Task: Search one way flight ticket for 1 adult, 1 child, 1 infant in seat in premium economy from Moline: Quad City International Airport to Indianapolis: Indianapolis International Airport on 8-5-2023. Number of bags: 6 checked bags. Price is upto 96000. Outbound departure time preference is 23:45.
Action: Mouse moved to (329, 300)
Screenshot: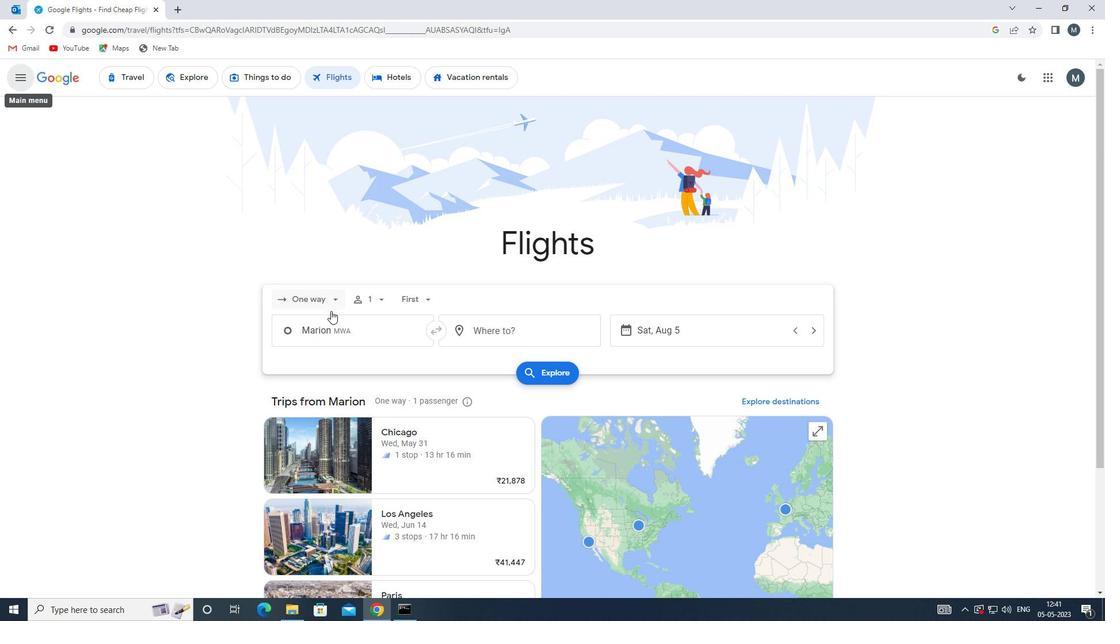 
Action: Mouse pressed left at (329, 300)
Screenshot: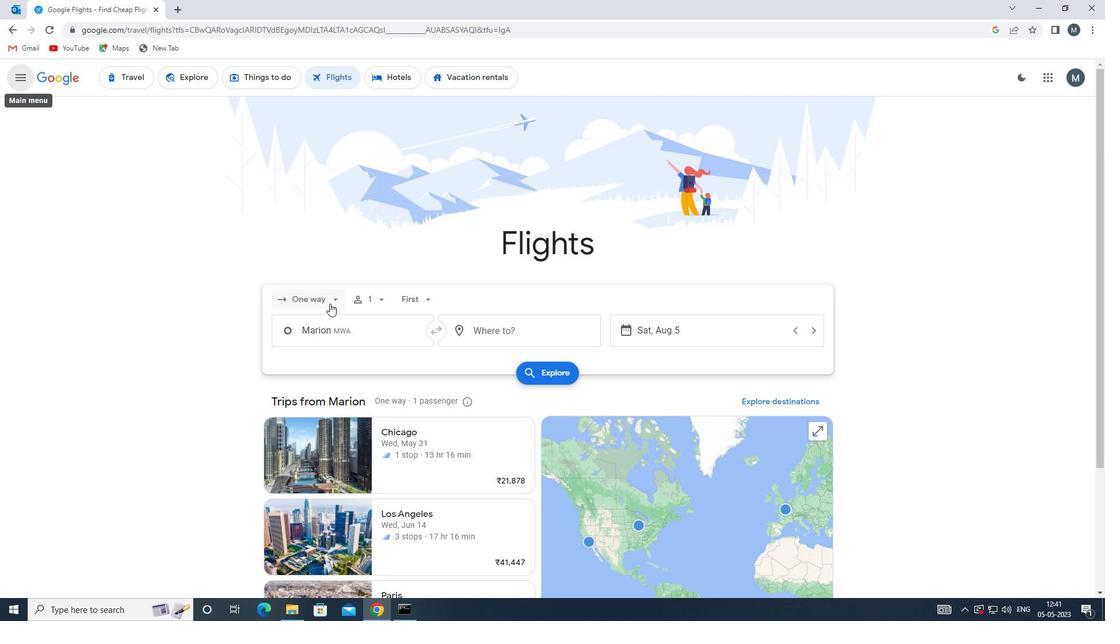 
Action: Mouse moved to (337, 356)
Screenshot: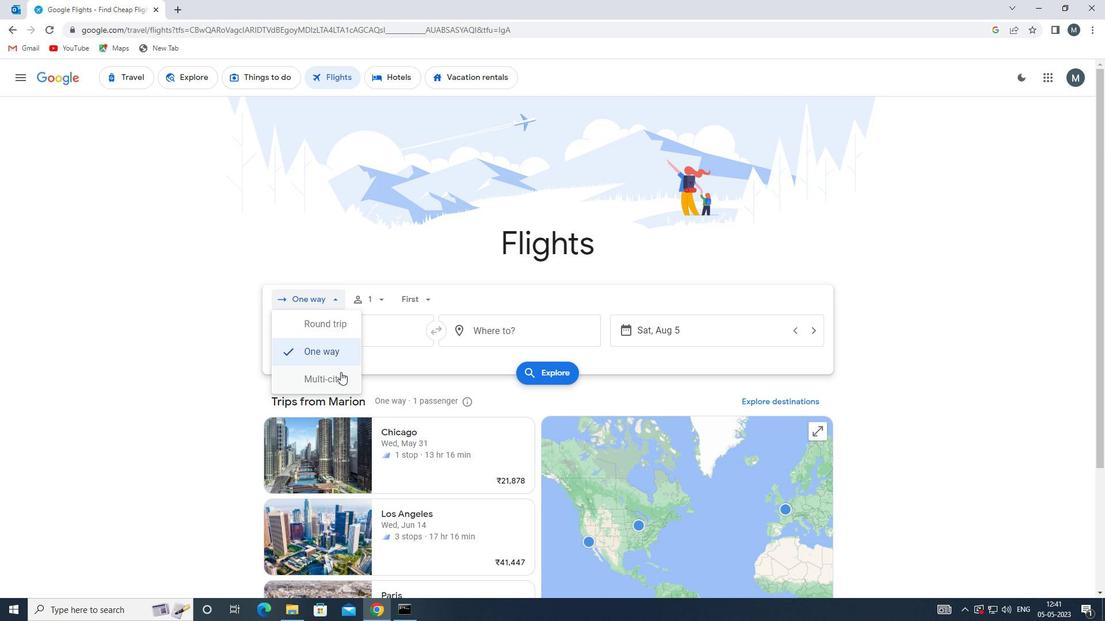 
Action: Mouse pressed left at (337, 356)
Screenshot: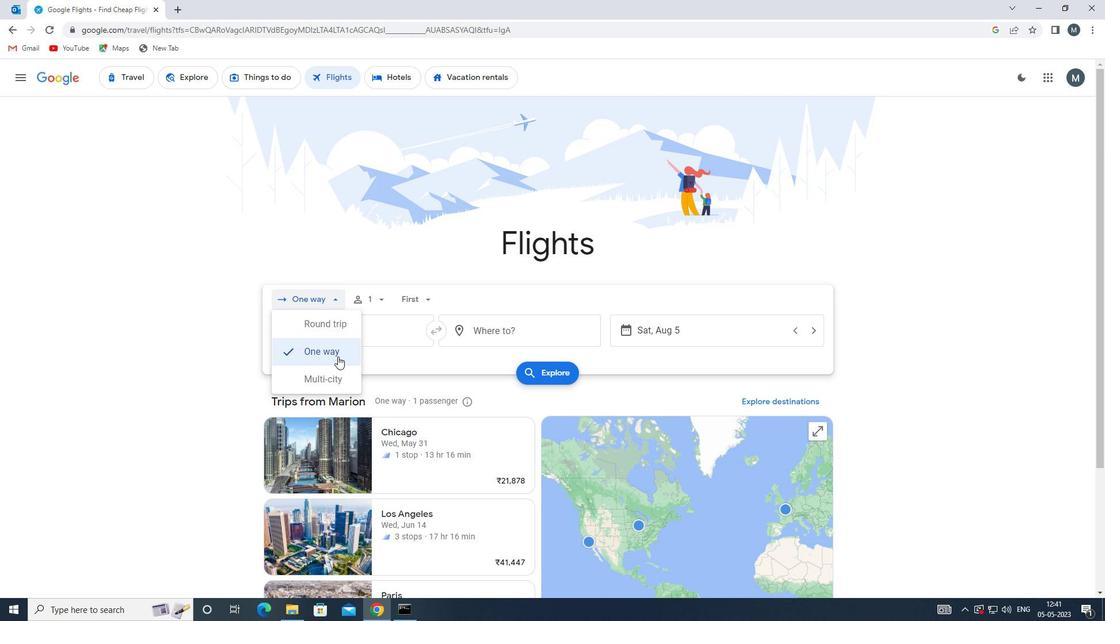 
Action: Mouse moved to (382, 296)
Screenshot: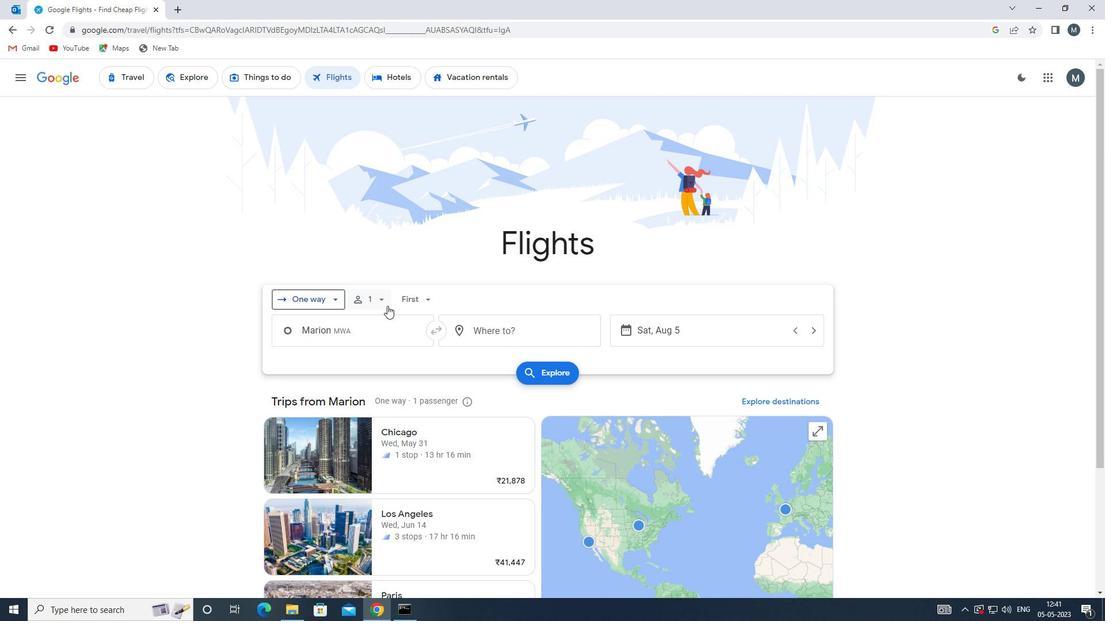 
Action: Mouse pressed left at (382, 296)
Screenshot: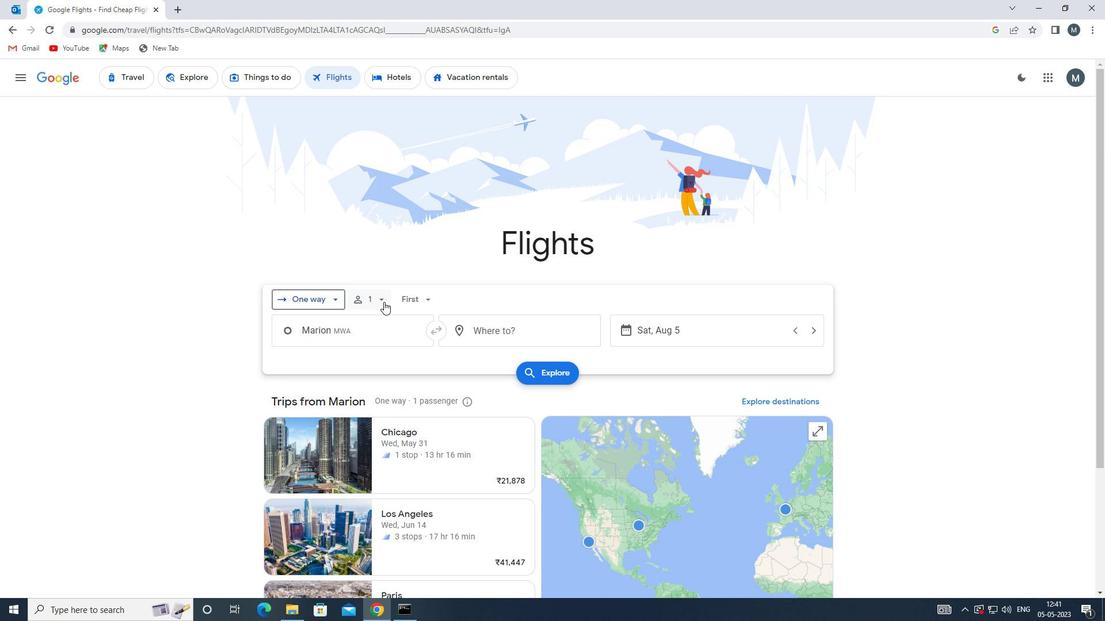 
Action: Mouse moved to (466, 356)
Screenshot: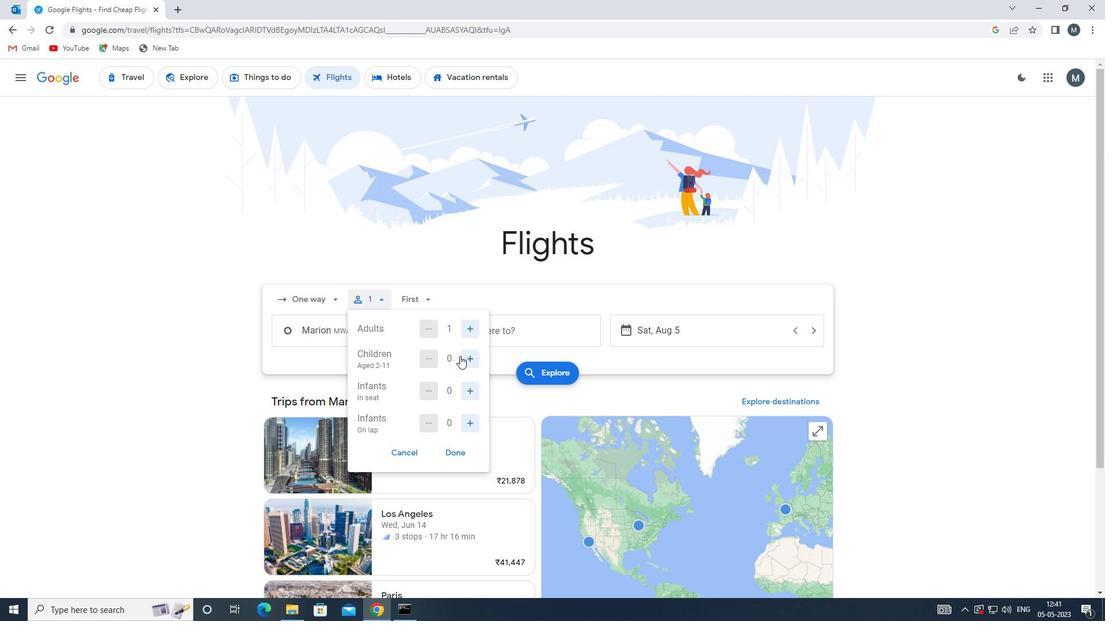 
Action: Mouse pressed left at (466, 356)
Screenshot: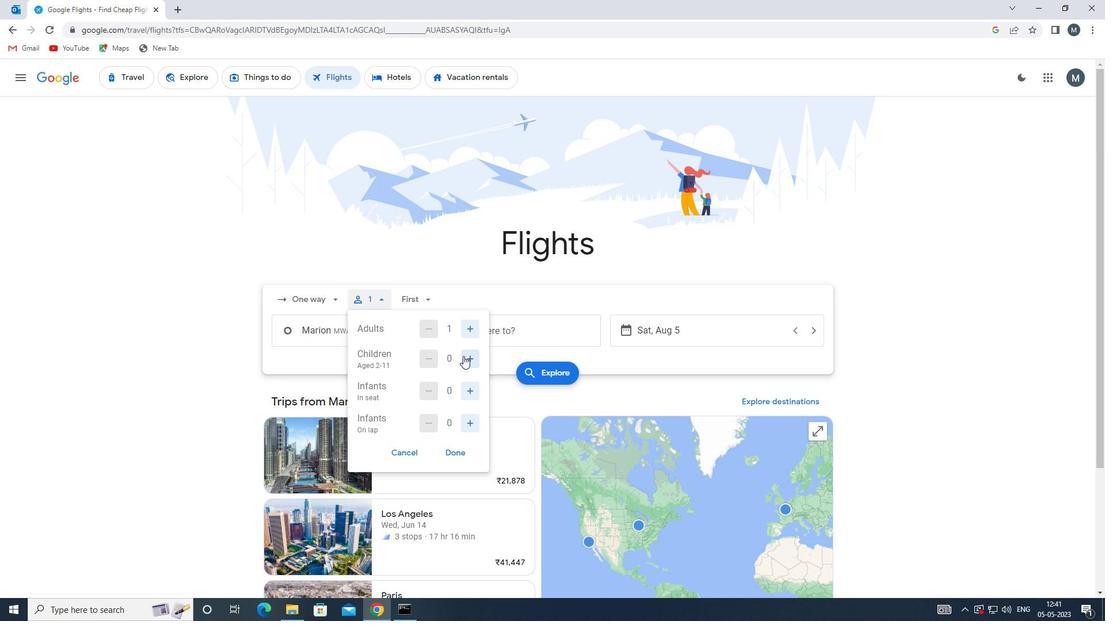 
Action: Mouse moved to (472, 392)
Screenshot: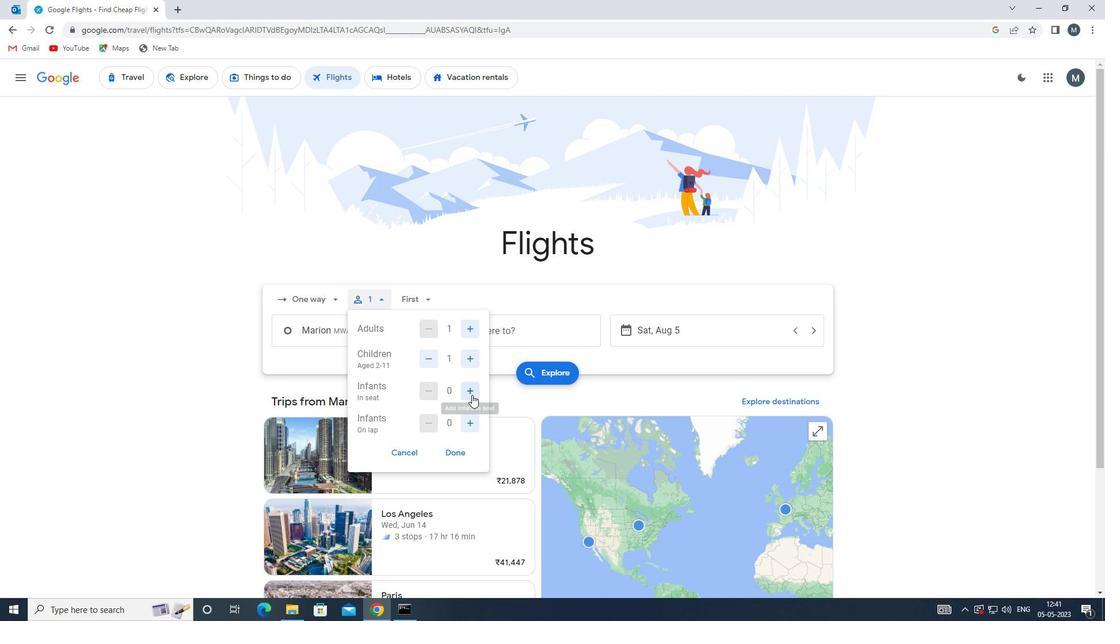 
Action: Mouse pressed left at (472, 392)
Screenshot: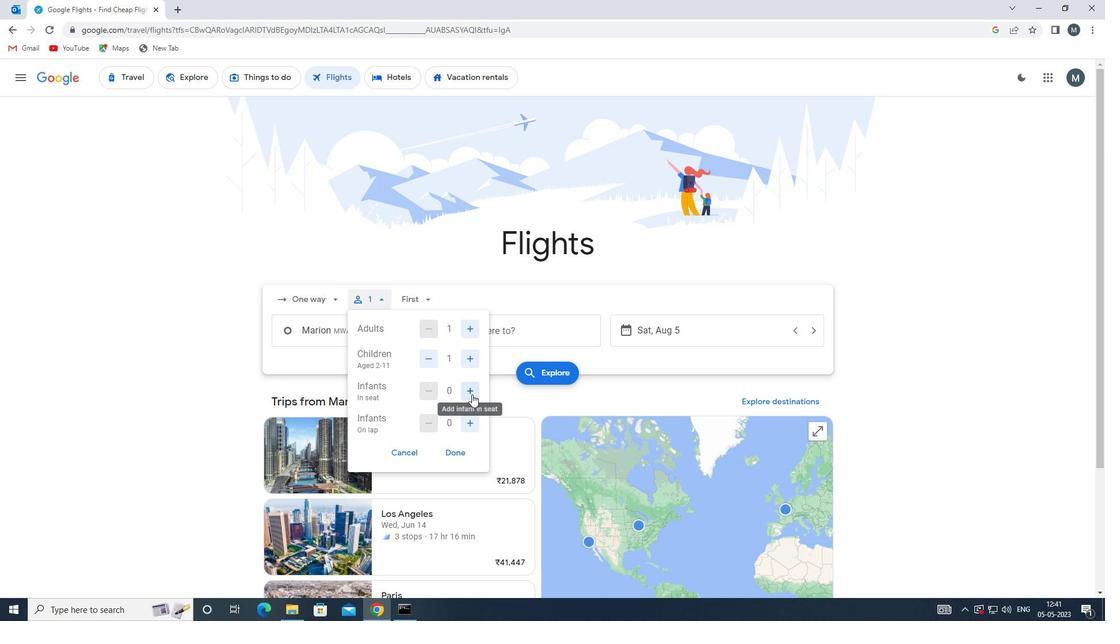 
Action: Mouse moved to (462, 451)
Screenshot: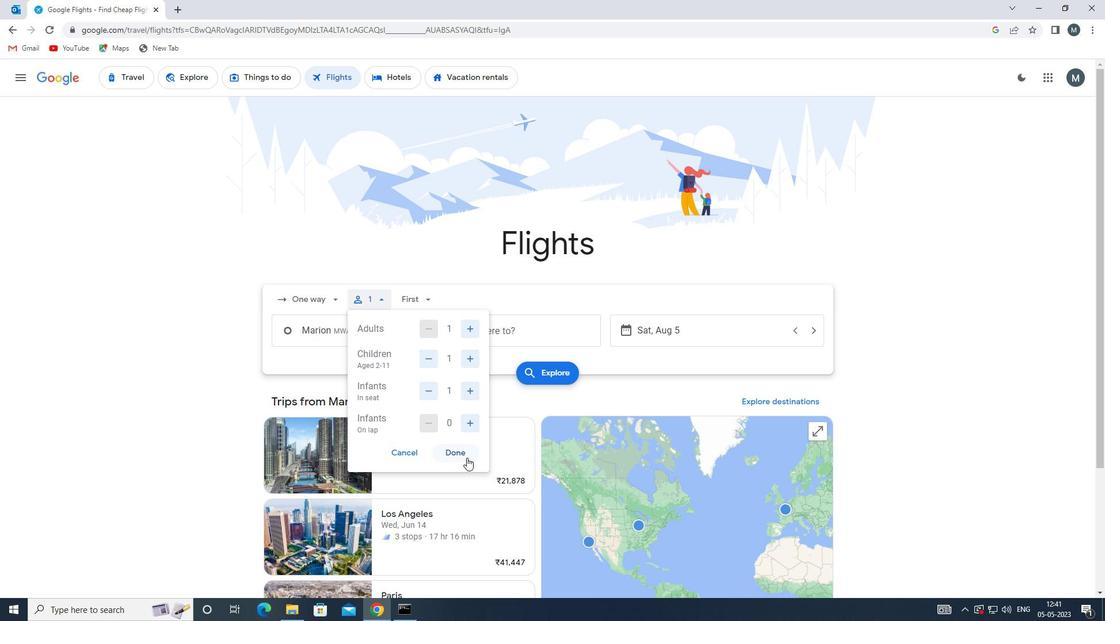 
Action: Mouse pressed left at (462, 451)
Screenshot: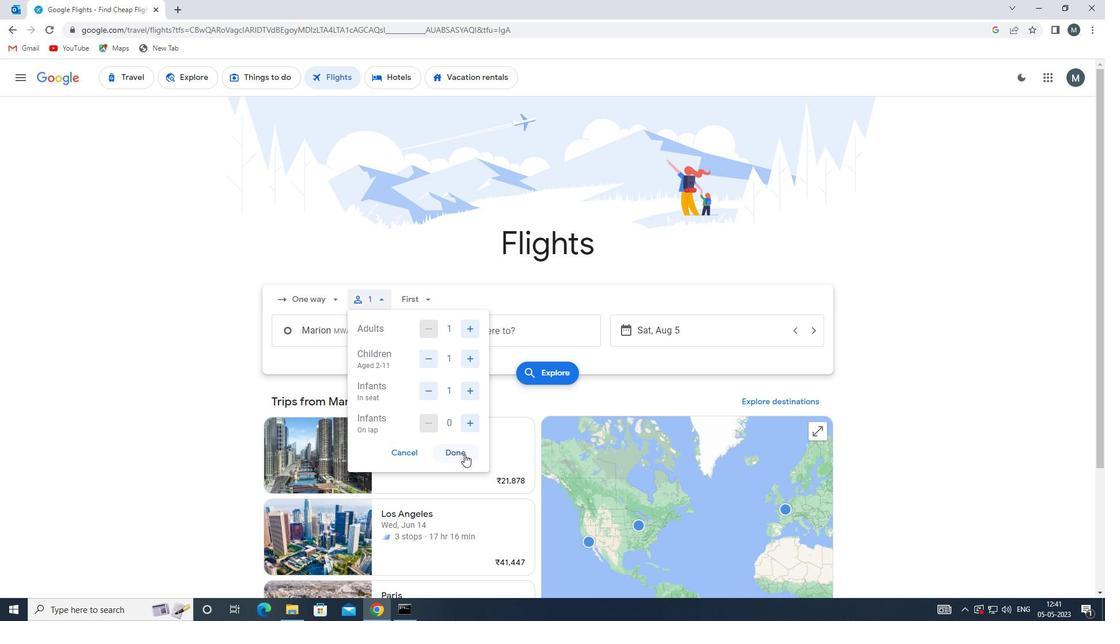 
Action: Mouse moved to (427, 295)
Screenshot: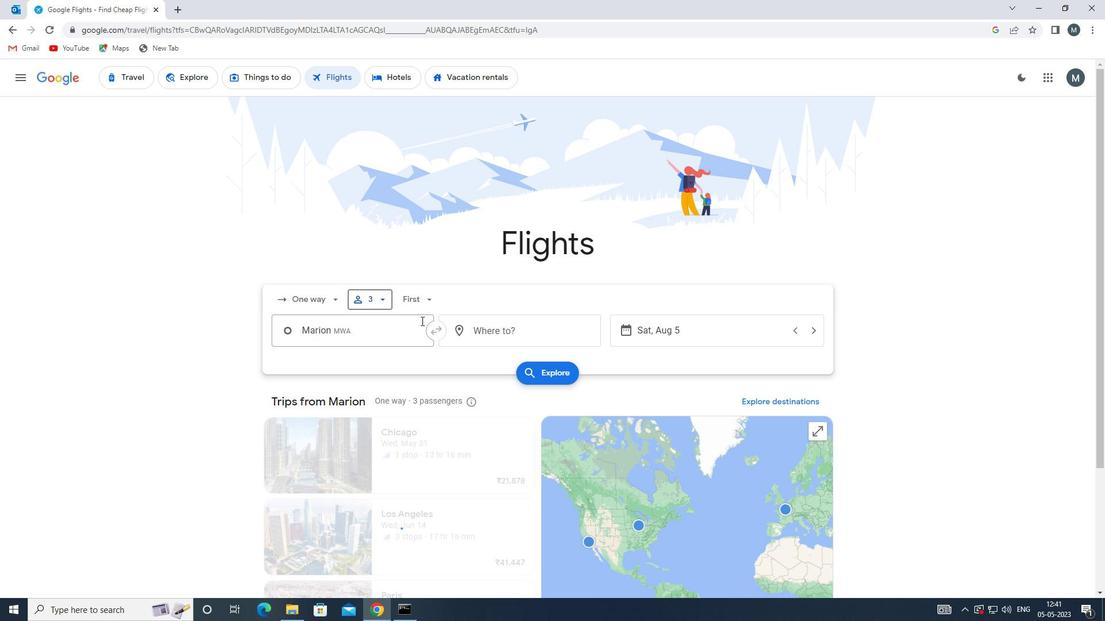 
Action: Mouse pressed left at (427, 295)
Screenshot: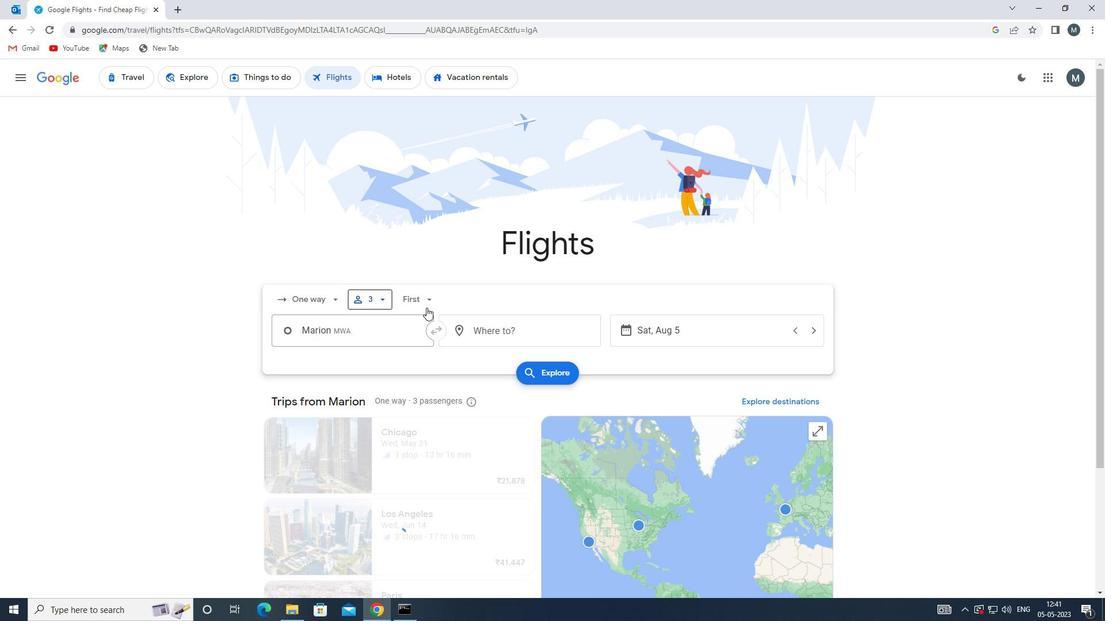 
Action: Mouse moved to (449, 351)
Screenshot: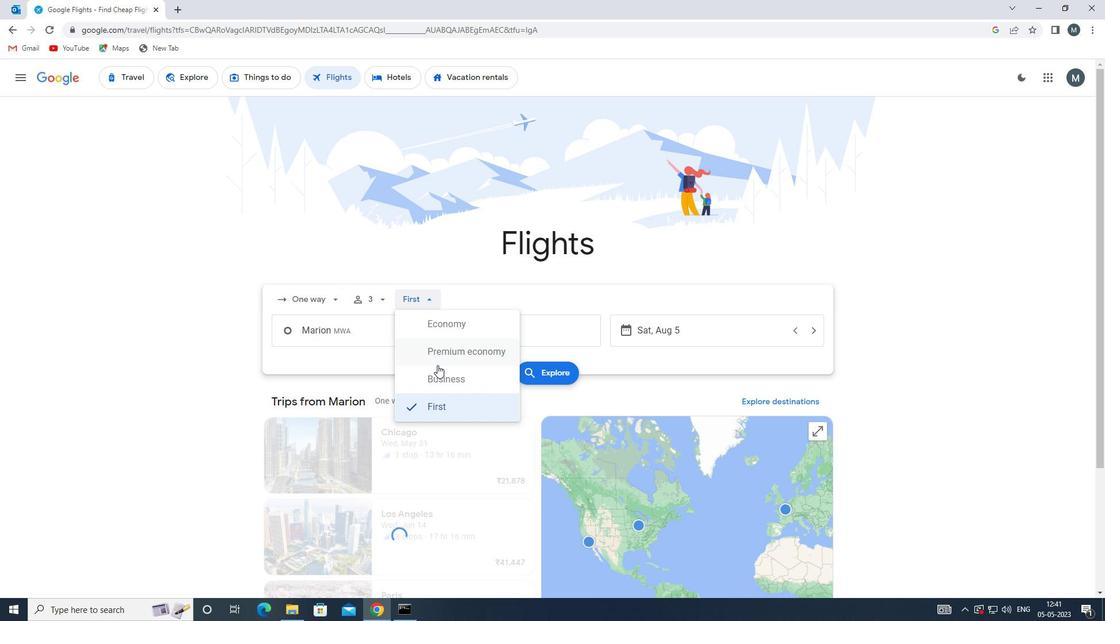 
Action: Mouse pressed left at (449, 351)
Screenshot: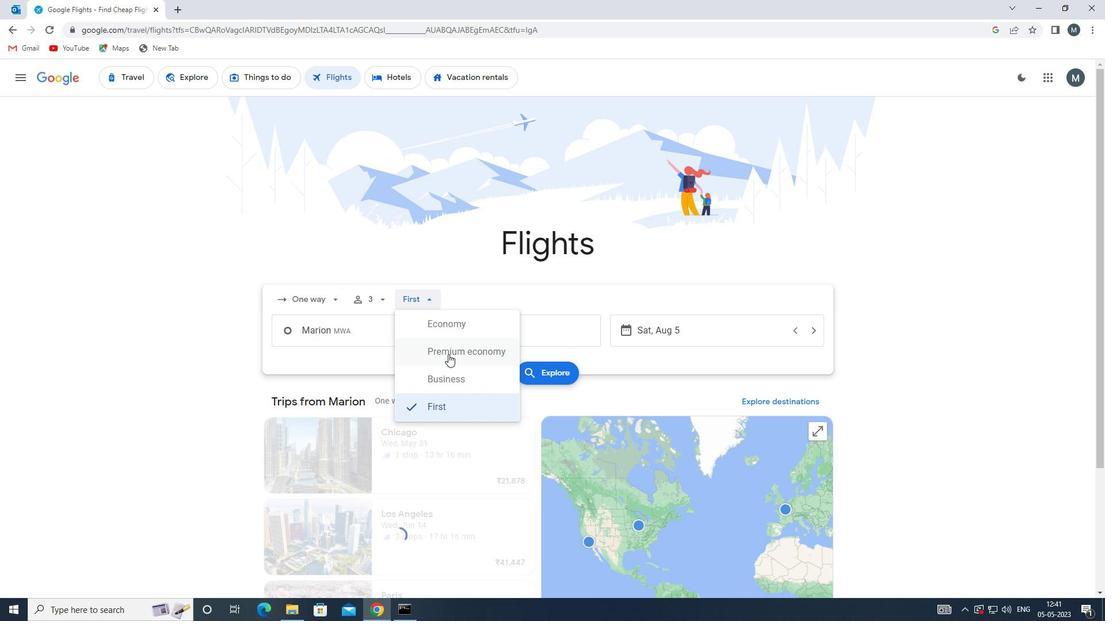 
Action: Mouse moved to (368, 334)
Screenshot: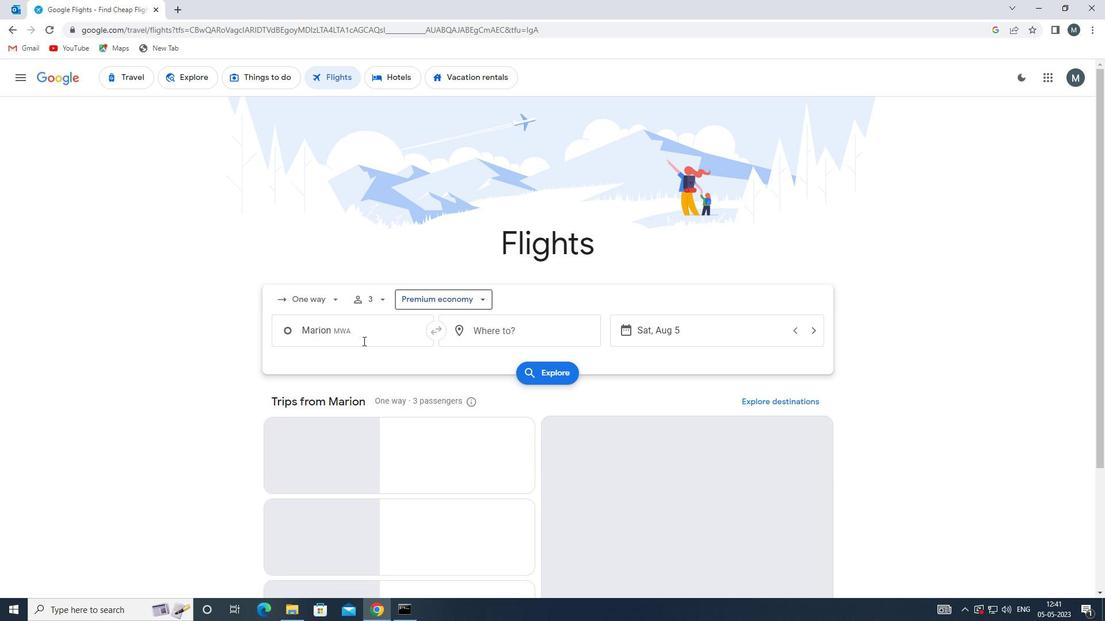 
Action: Mouse pressed left at (368, 334)
Screenshot: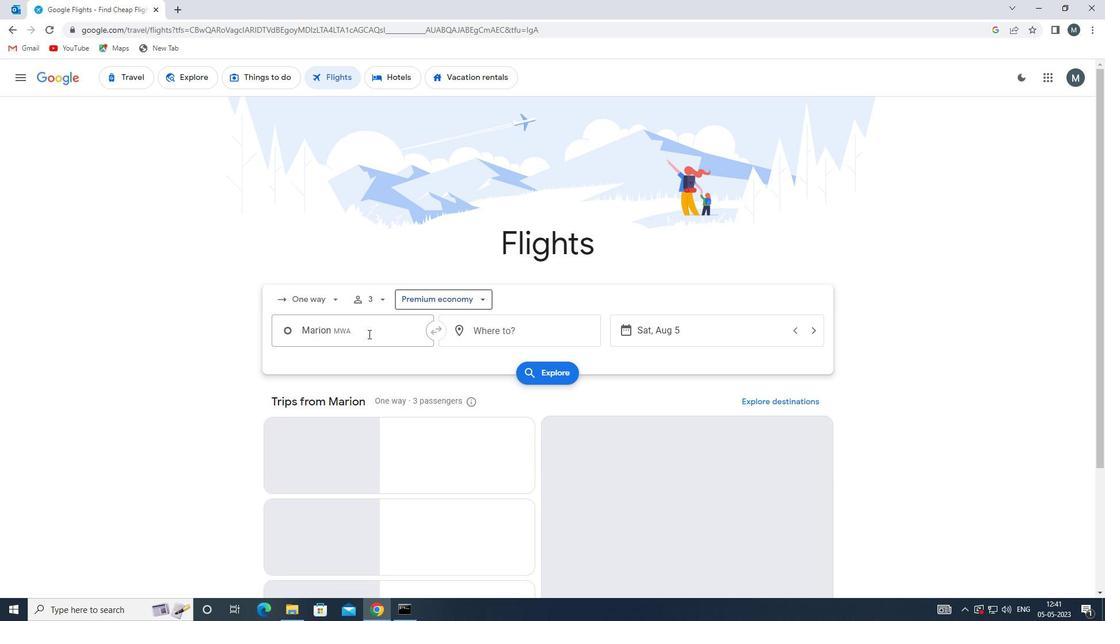 
Action: Mouse moved to (368, 333)
Screenshot: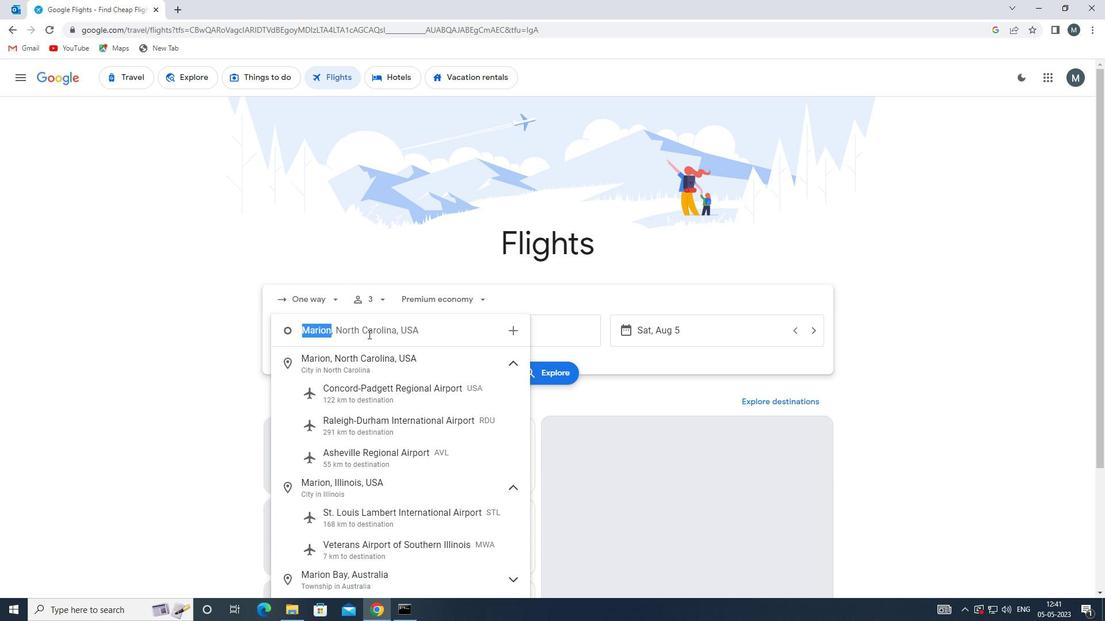 
Action: Key pressed quad
Screenshot: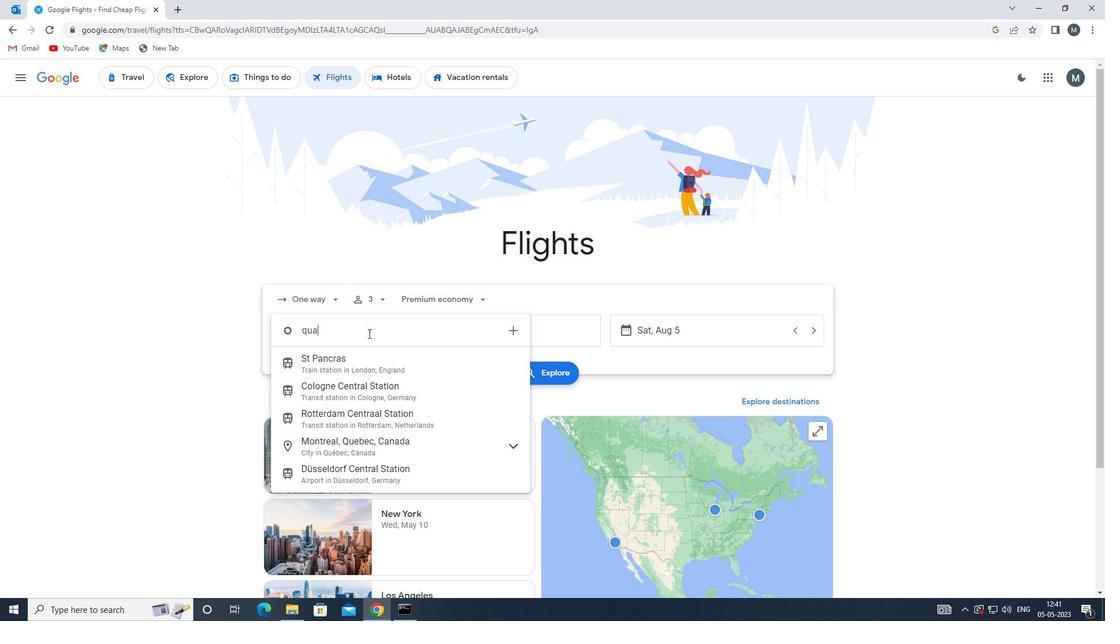 
Action: Mouse moved to (356, 358)
Screenshot: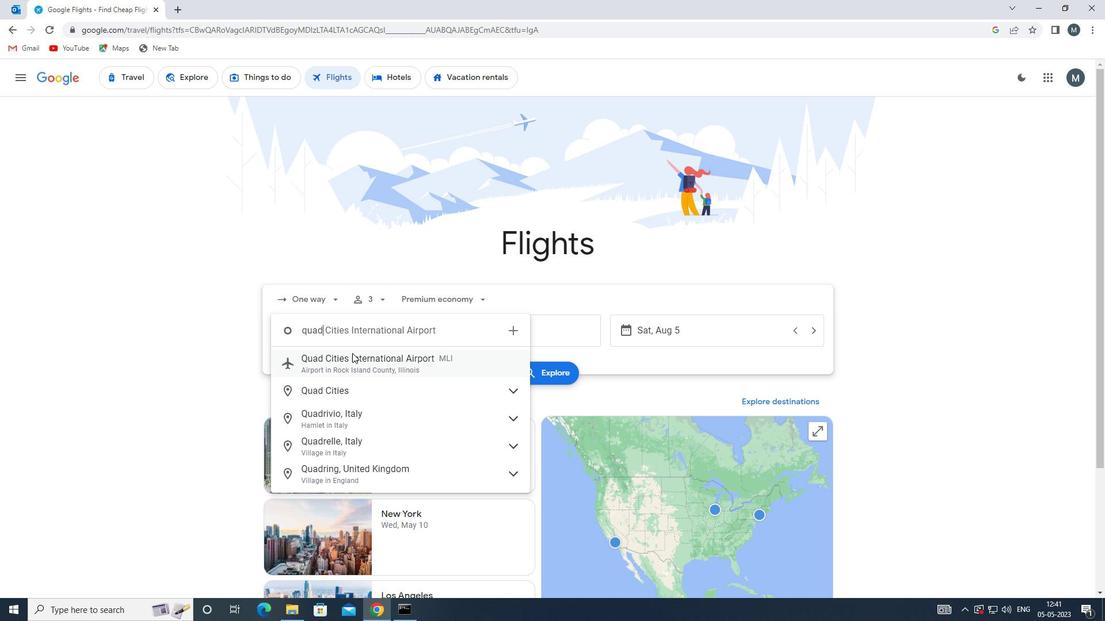 
Action: Mouse pressed left at (356, 358)
Screenshot: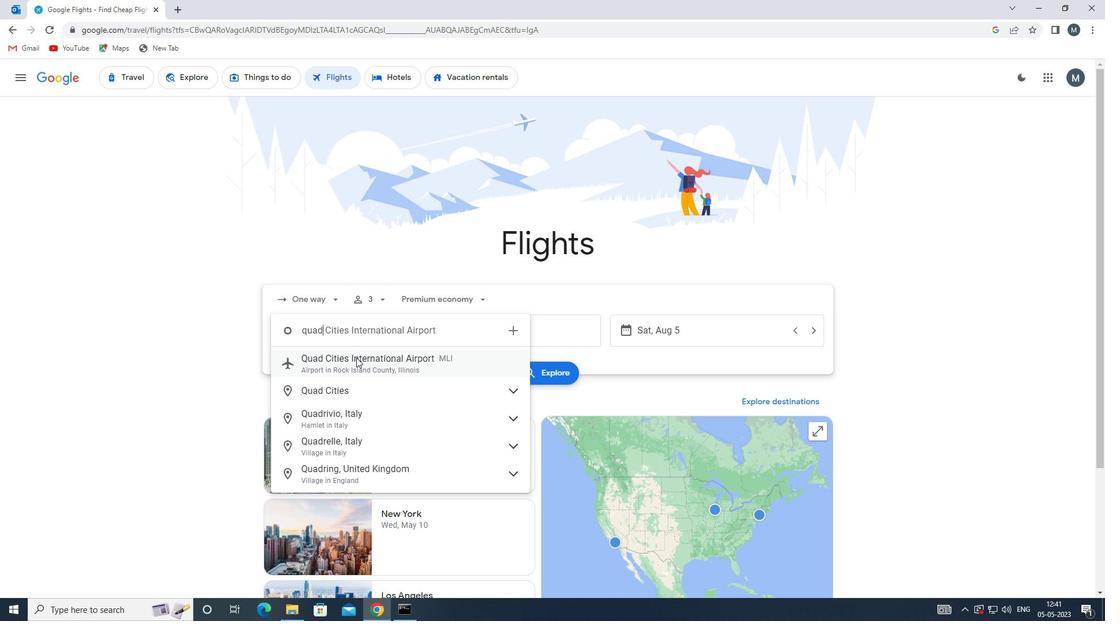 
Action: Mouse moved to (482, 328)
Screenshot: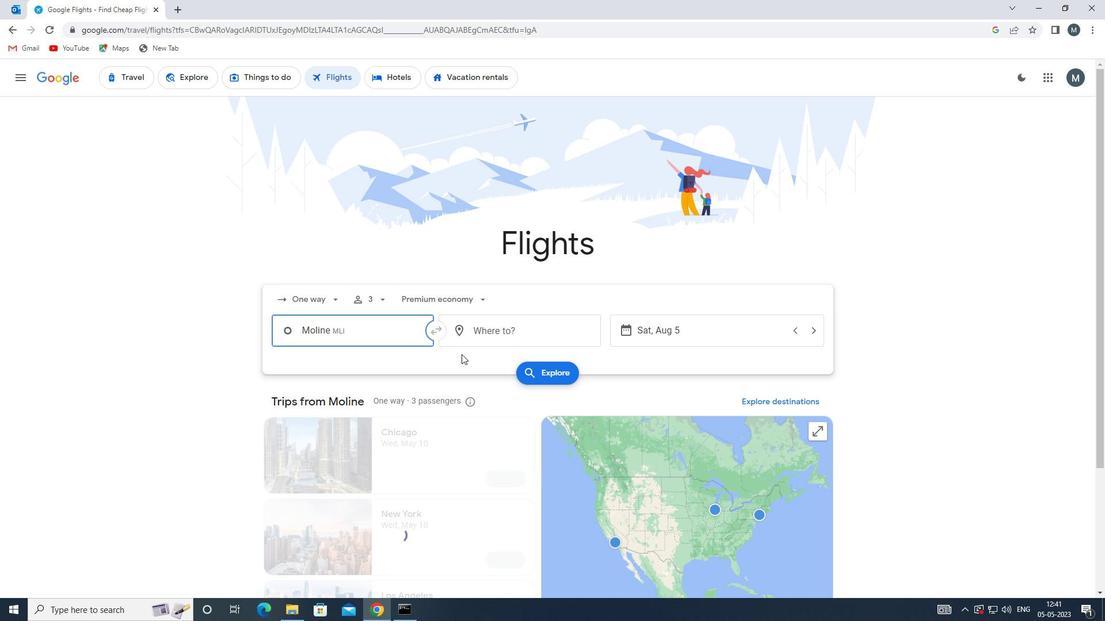 
Action: Mouse pressed left at (482, 328)
Screenshot: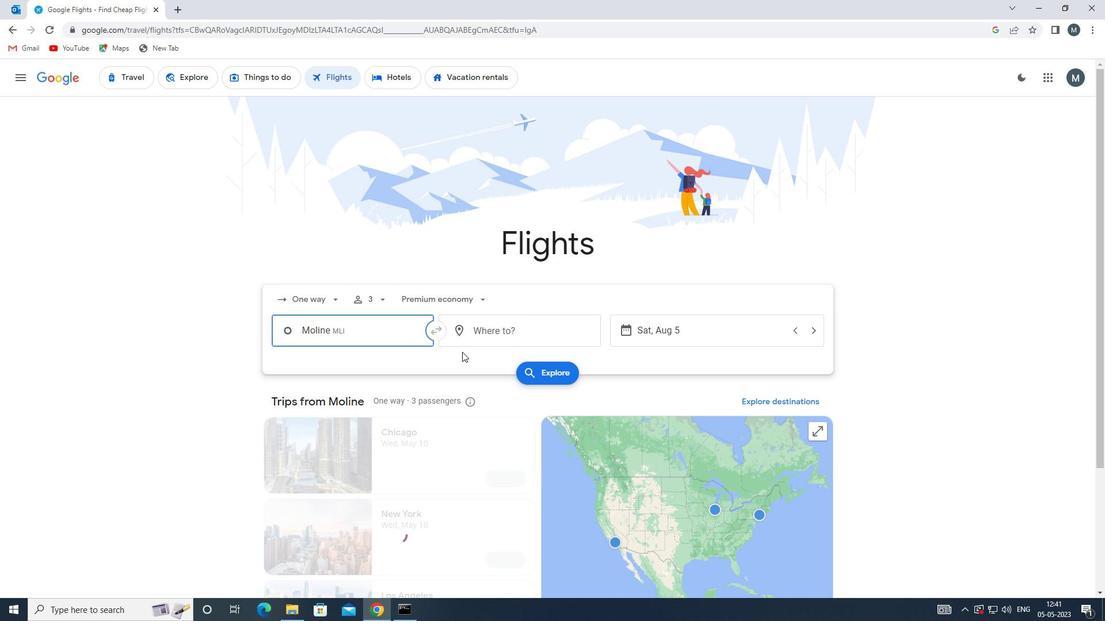 
Action: Mouse moved to (483, 329)
Screenshot: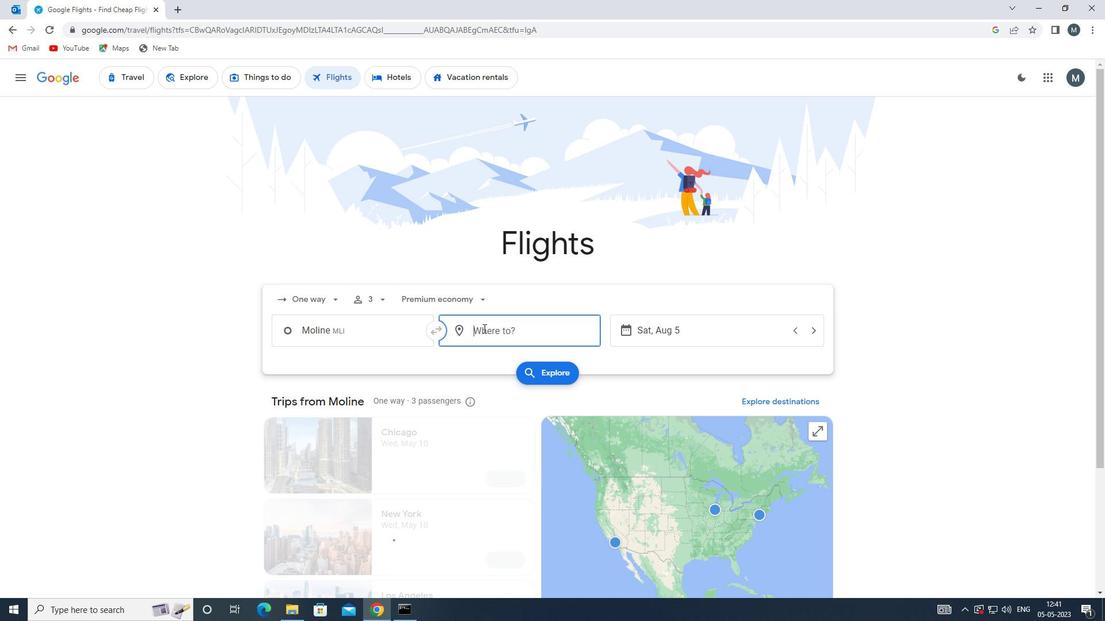 
Action: Key pressed i
Screenshot: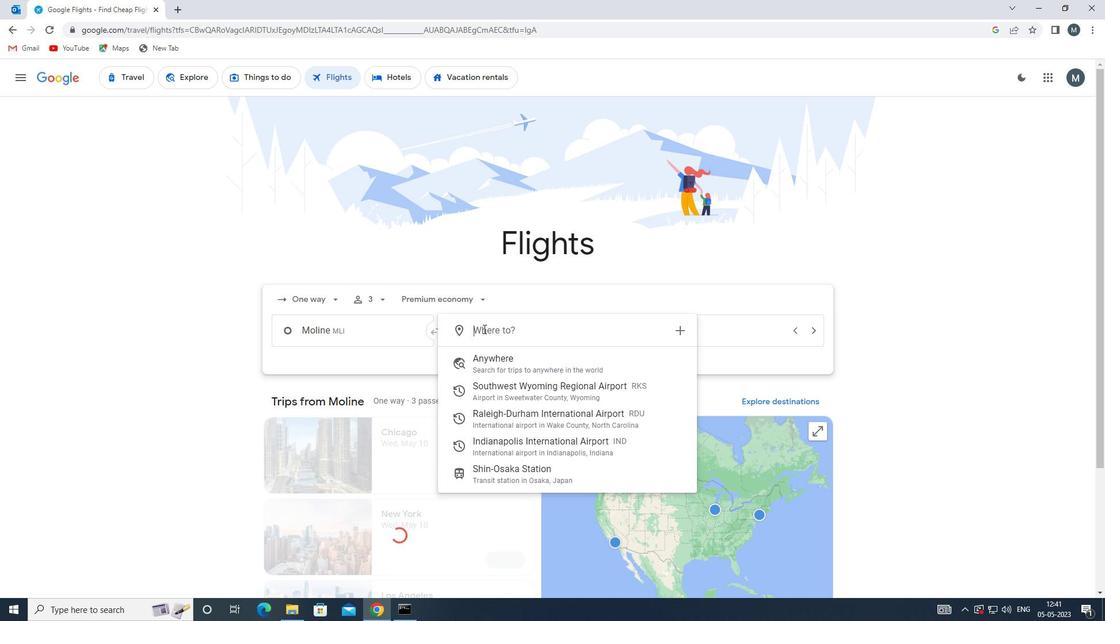 
Action: Mouse moved to (477, 329)
Screenshot: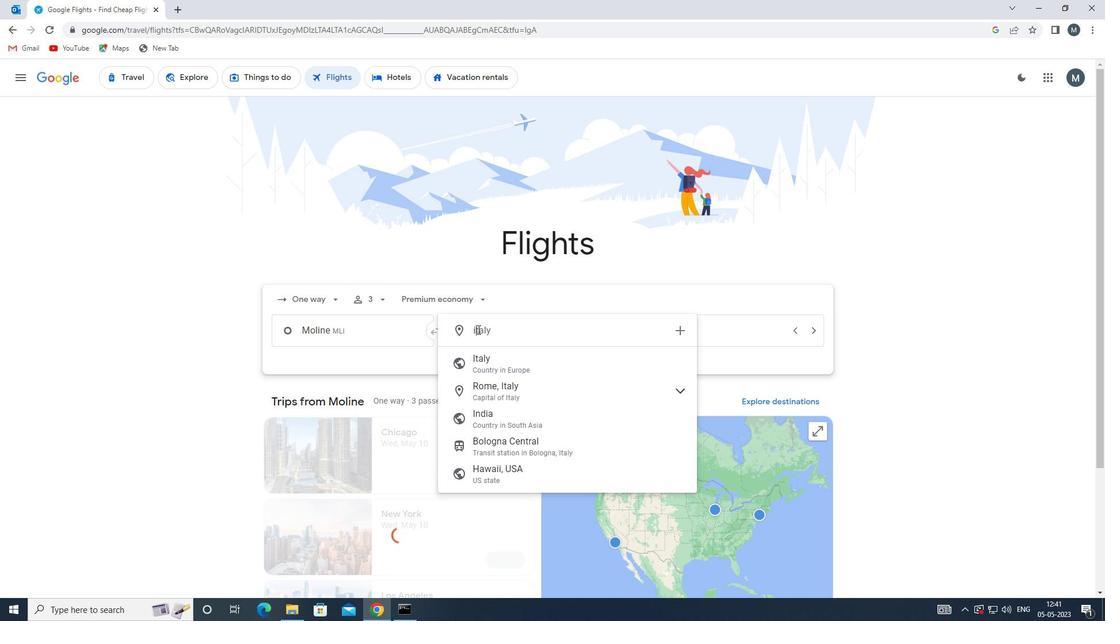 
Action: Key pressed n
Screenshot: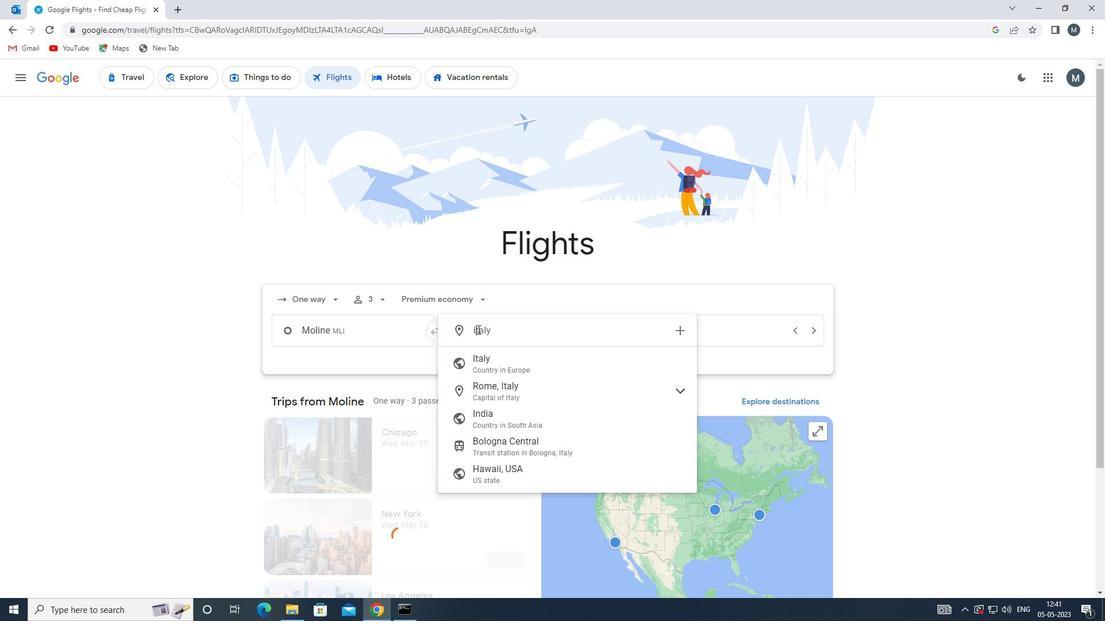 
Action: Mouse moved to (476, 330)
Screenshot: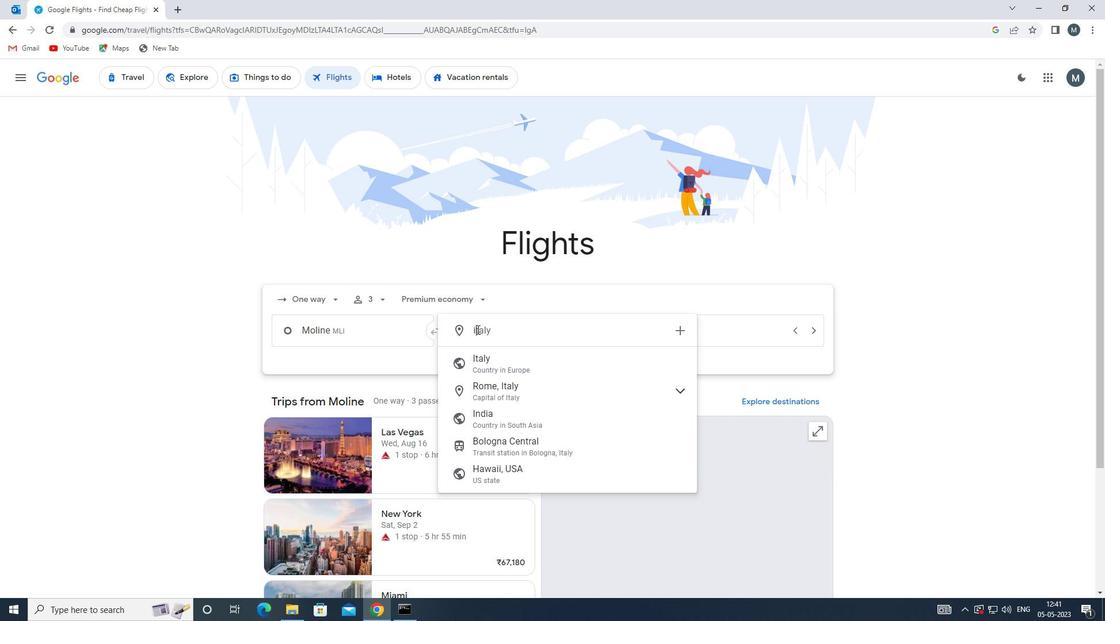 
Action: Key pressed d
Screenshot: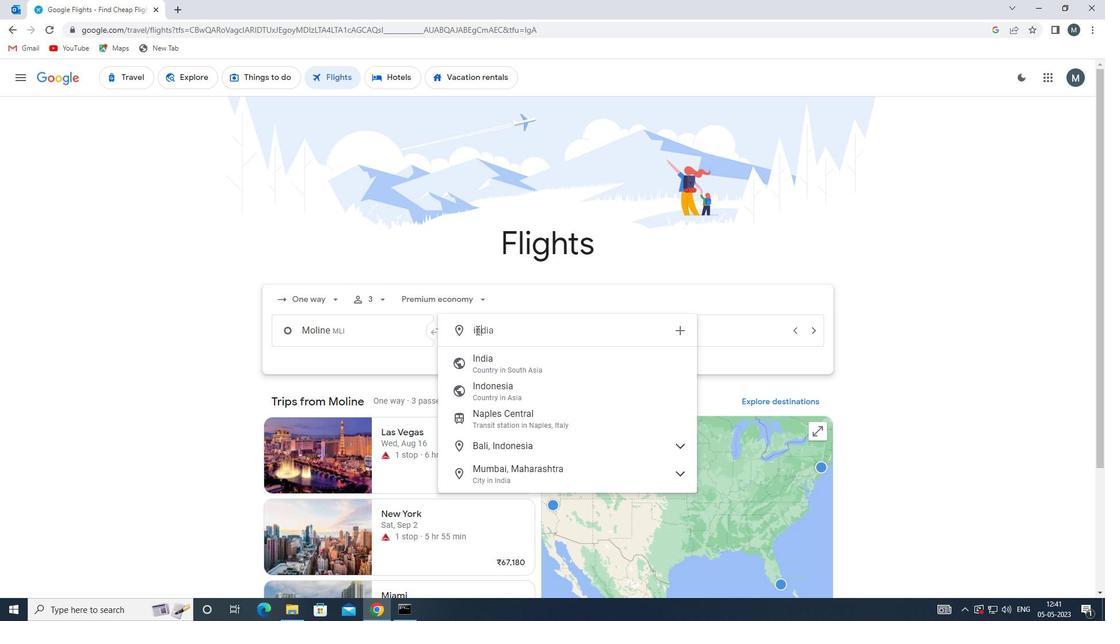 
Action: Mouse moved to (508, 366)
Screenshot: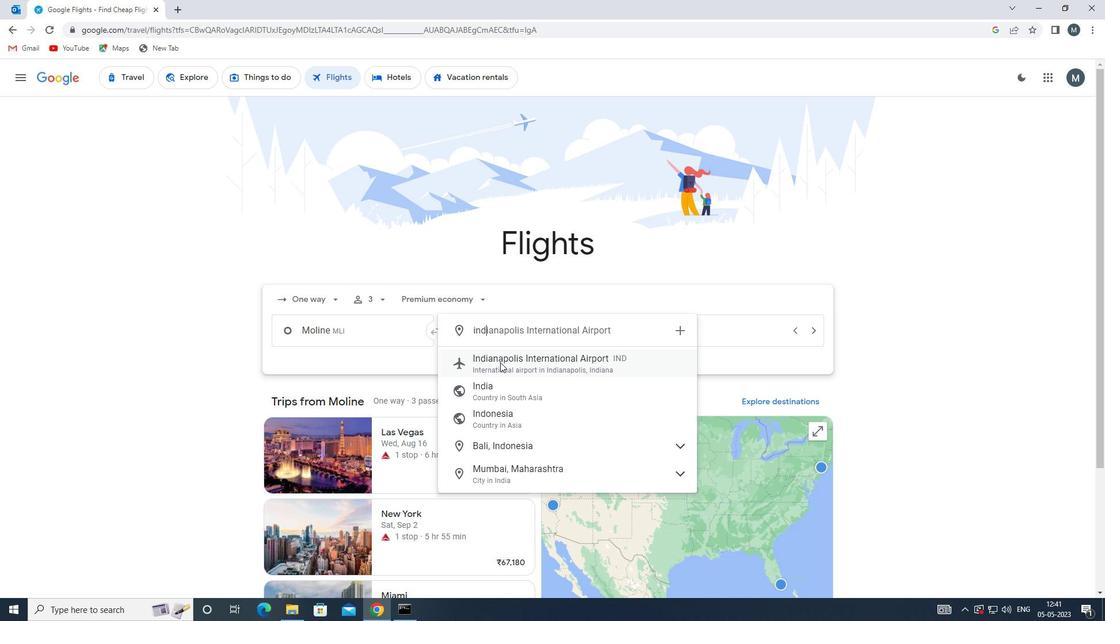 
Action: Mouse pressed left at (508, 366)
Screenshot: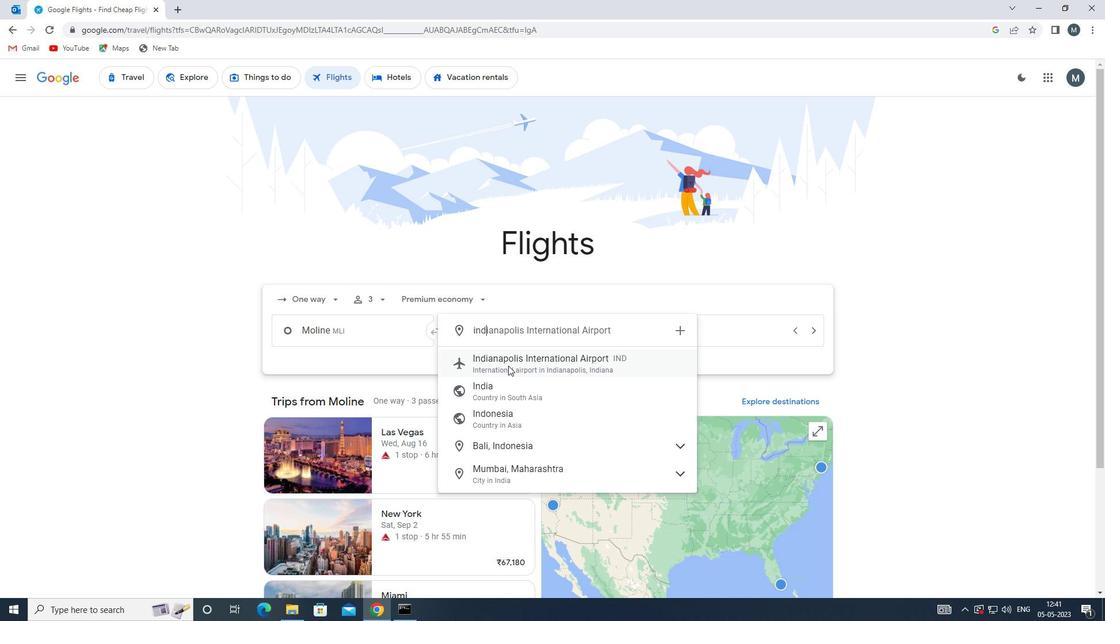 
Action: Mouse moved to (663, 329)
Screenshot: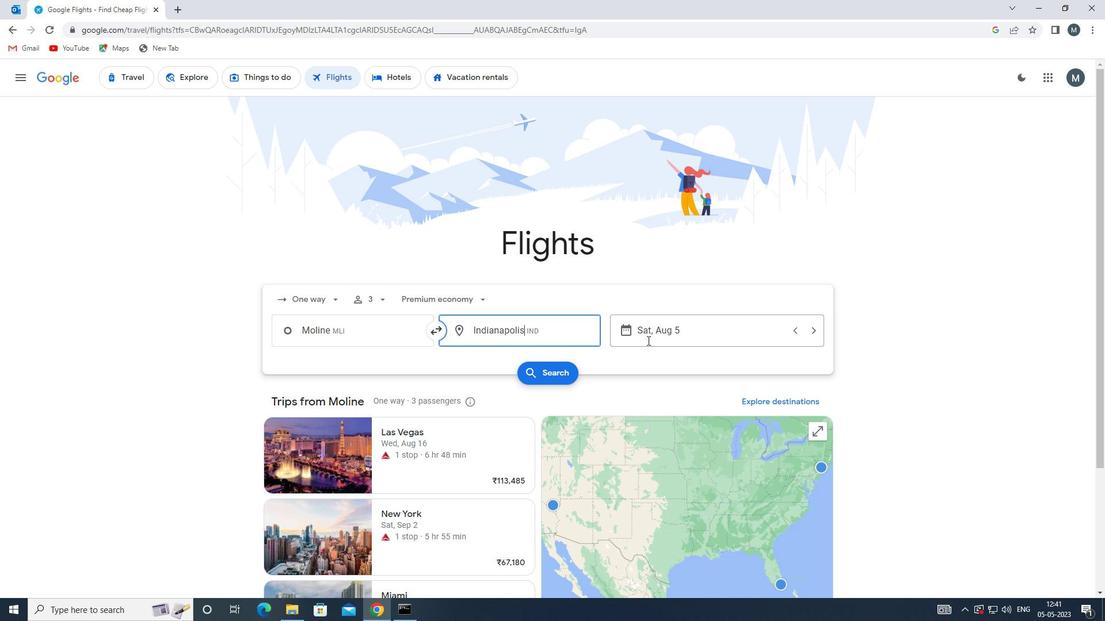 
Action: Mouse pressed left at (663, 329)
Screenshot: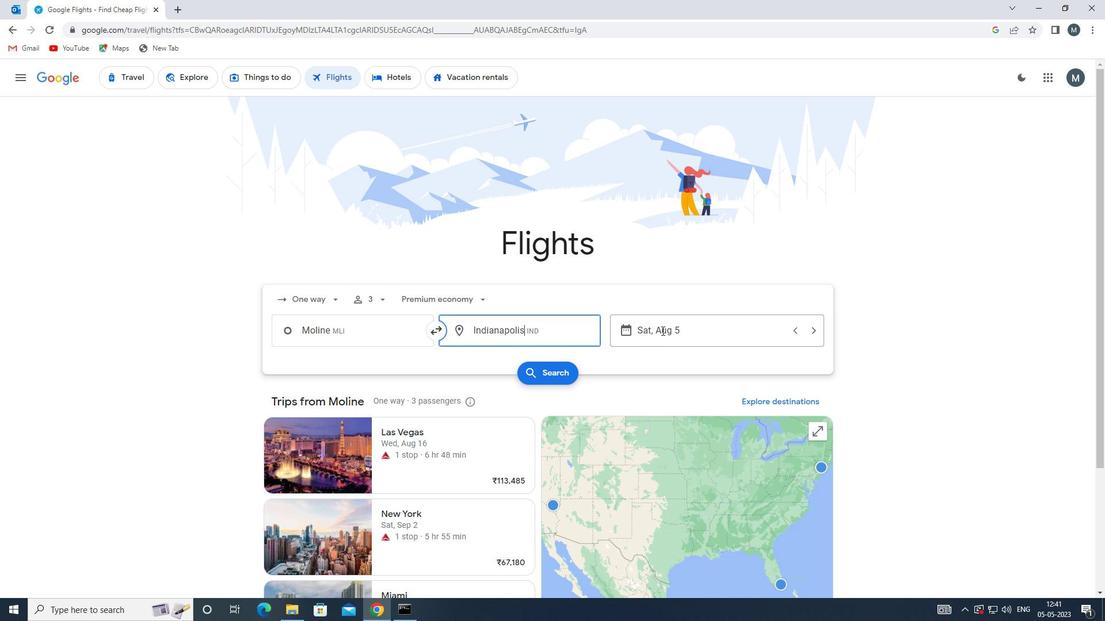 
Action: Mouse moved to (583, 393)
Screenshot: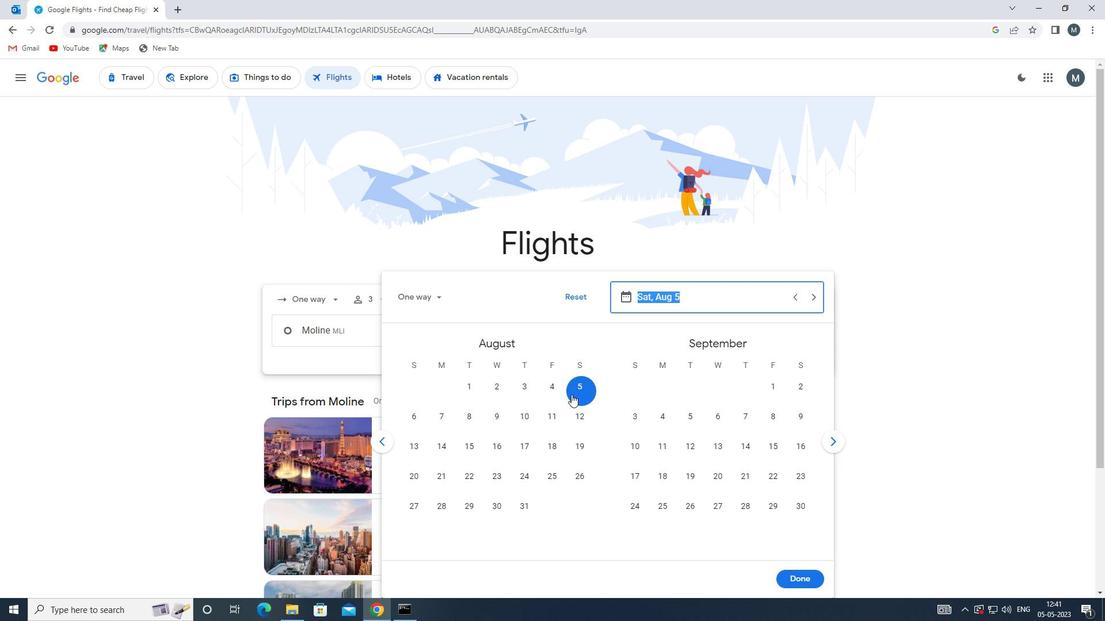 
Action: Mouse pressed left at (583, 393)
Screenshot: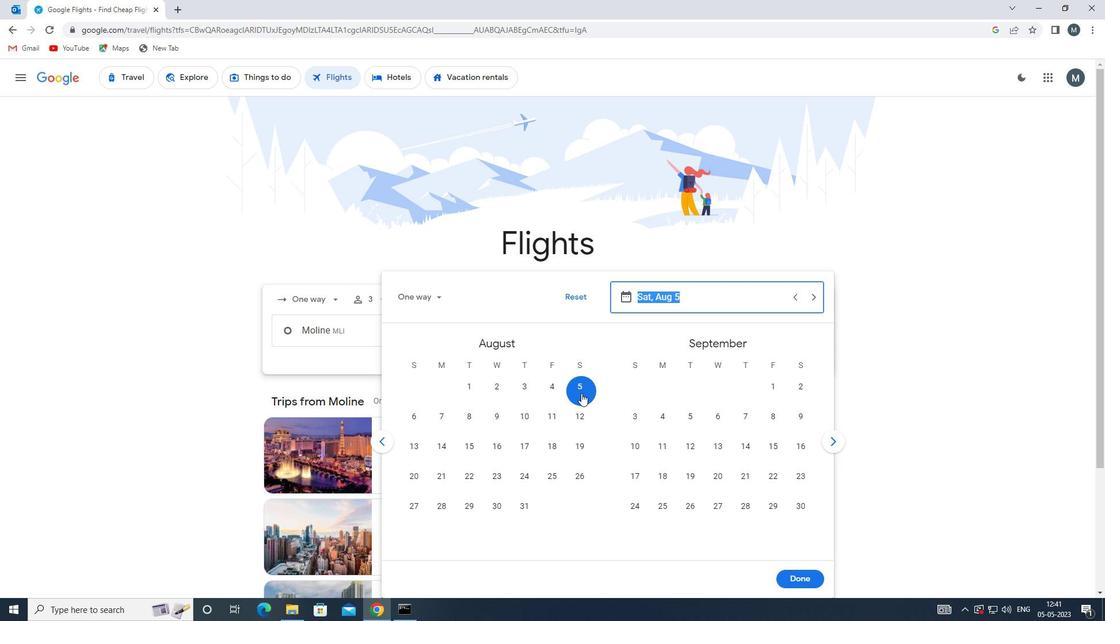 
Action: Mouse moved to (803, 576)
Screenshot: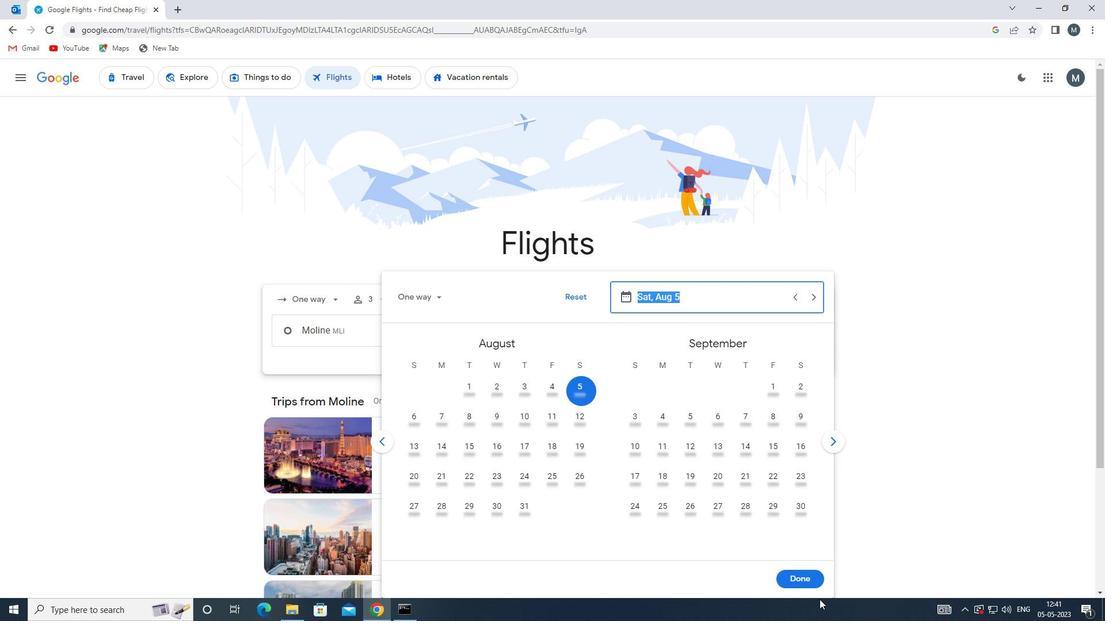 
Action: Mouse pressed left at (803, 576)
Screenshot: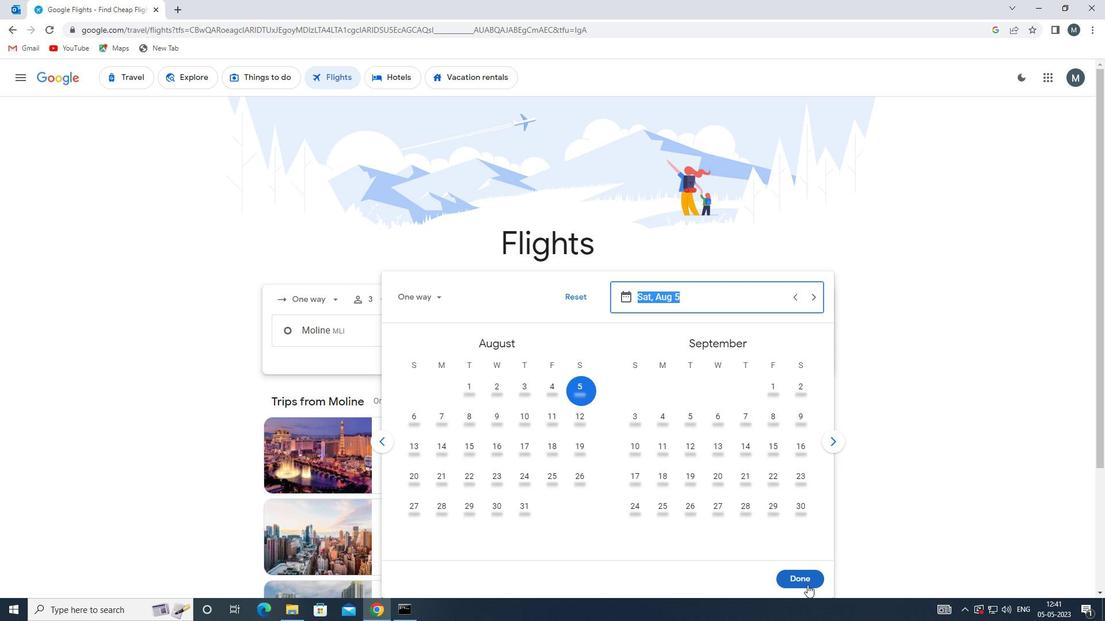 
Action: Mouse moved to (541, 369)
Screenshot: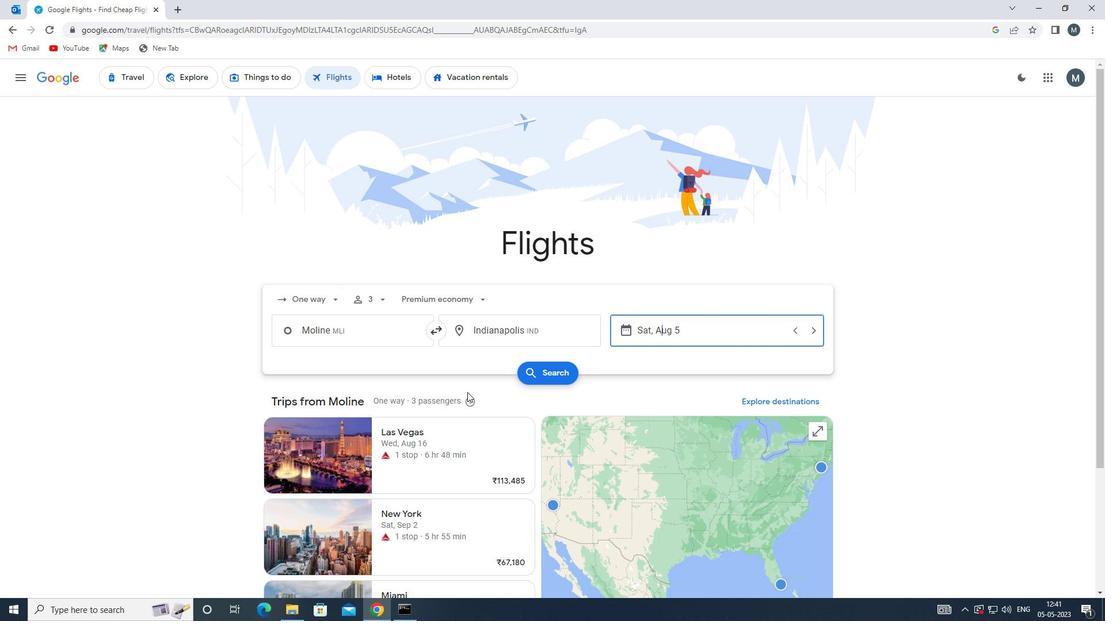 
Action: Mouse pressed left at (541, 369)
Screenshot: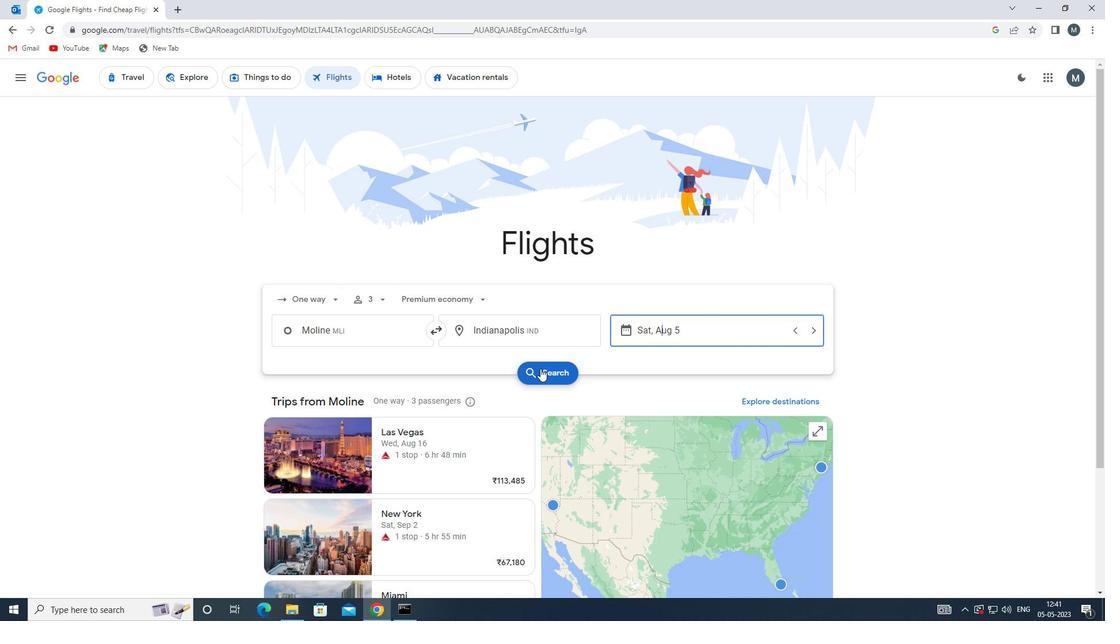 
Action: Mouse moved to (301, 180)
Screenshot: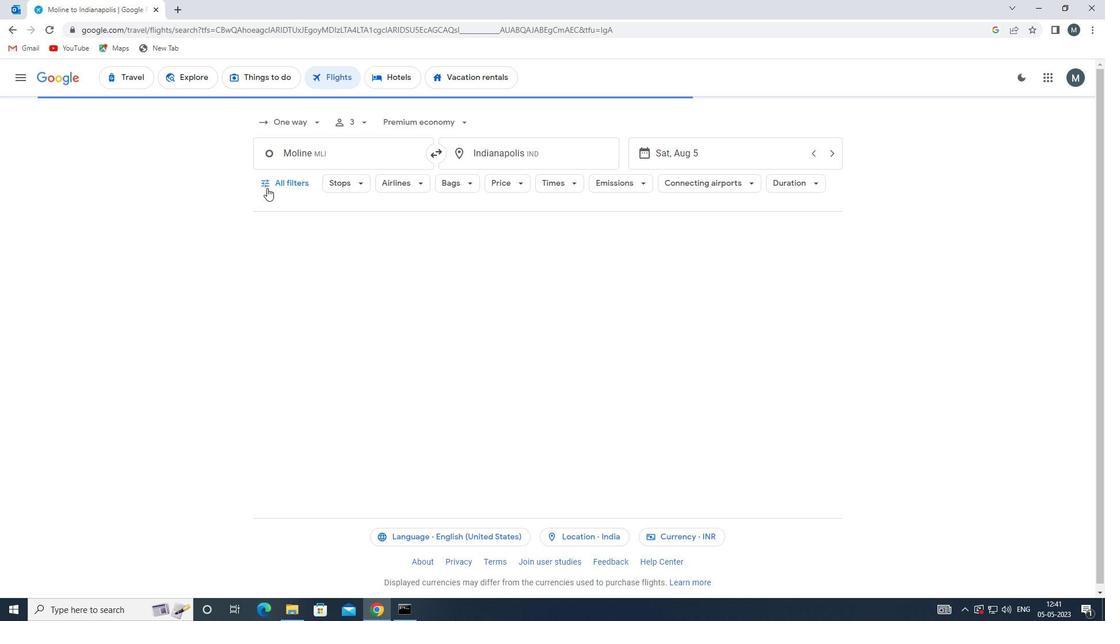
Action: Mouse pressed left at (301, 180)
Screenshot: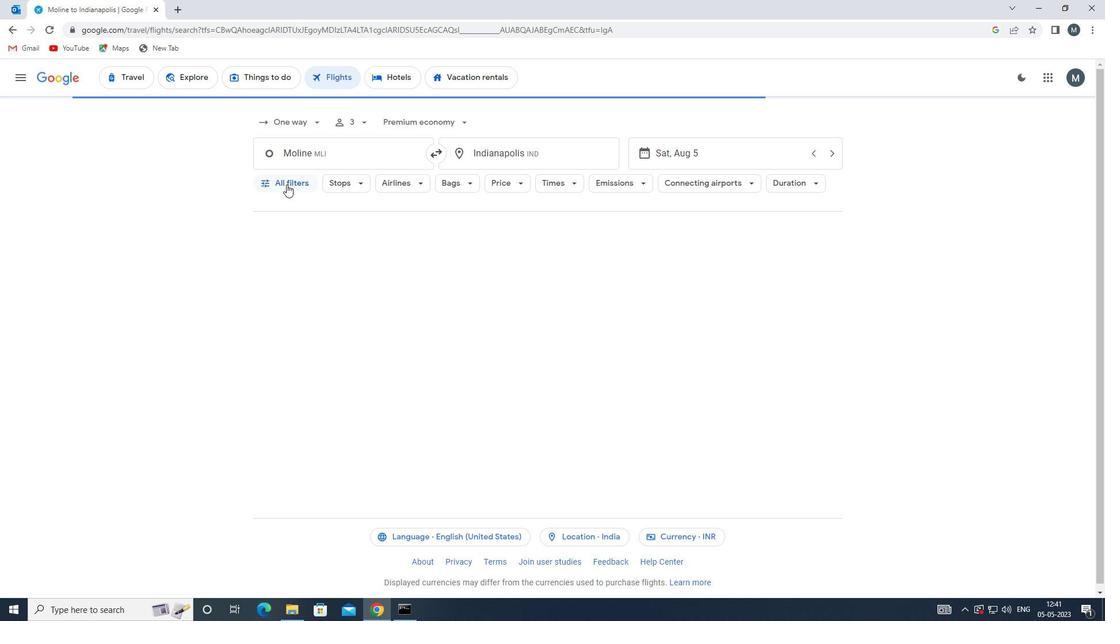 
Action: Mouse moved to (297, 317)
Screenshot: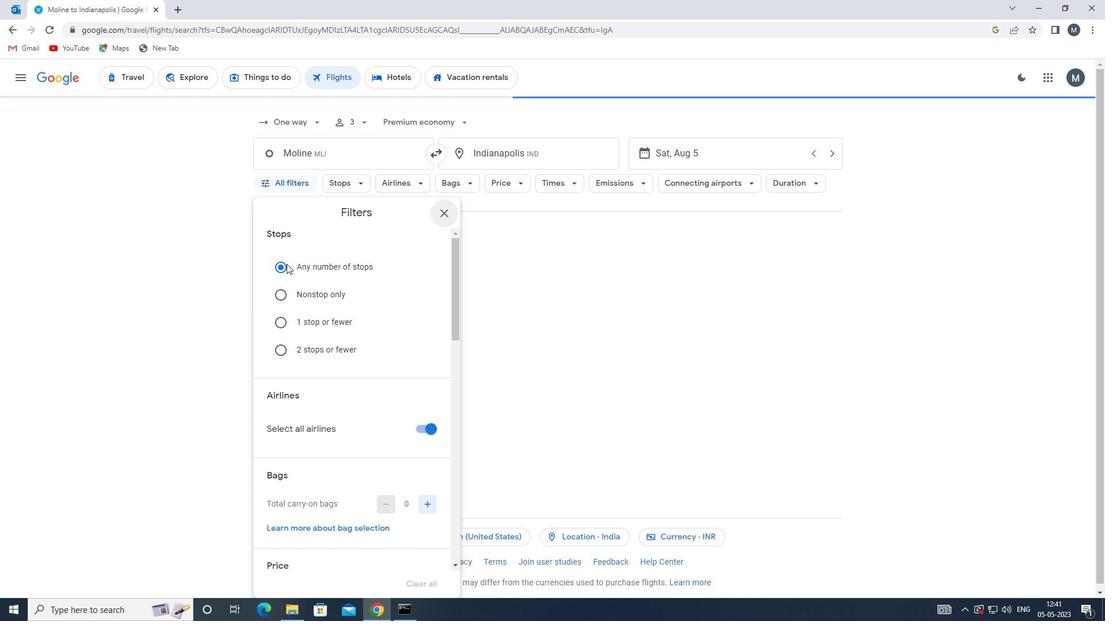 
Action: Mouse scrolled (297, 317) with delta (0, 0)
Screenshot: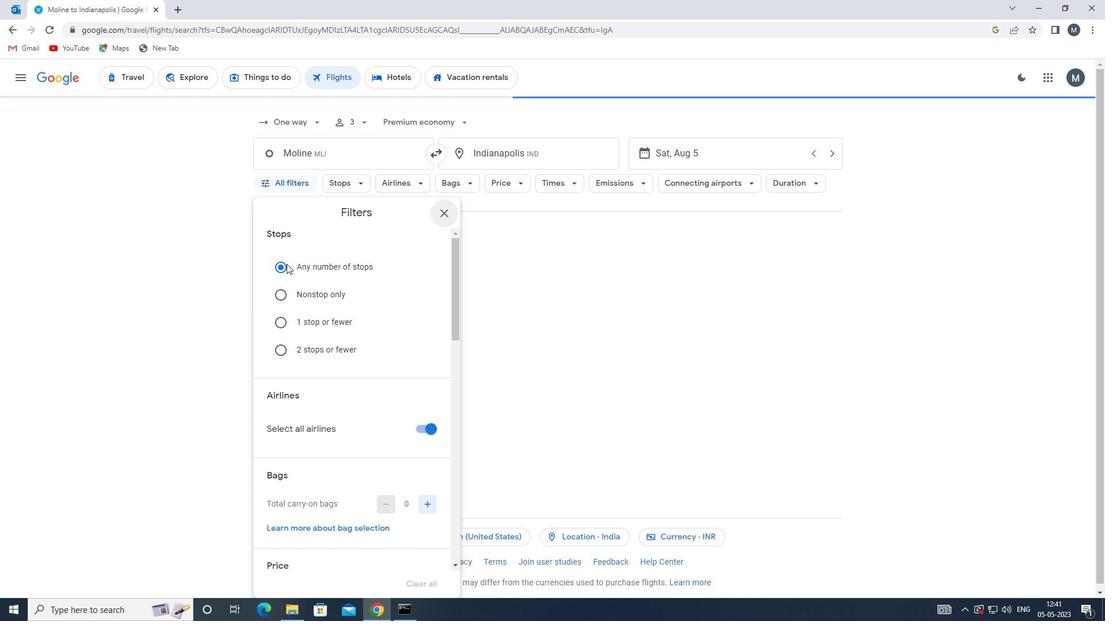 
Action: Mouse moved to (309, 324)
Screenshot: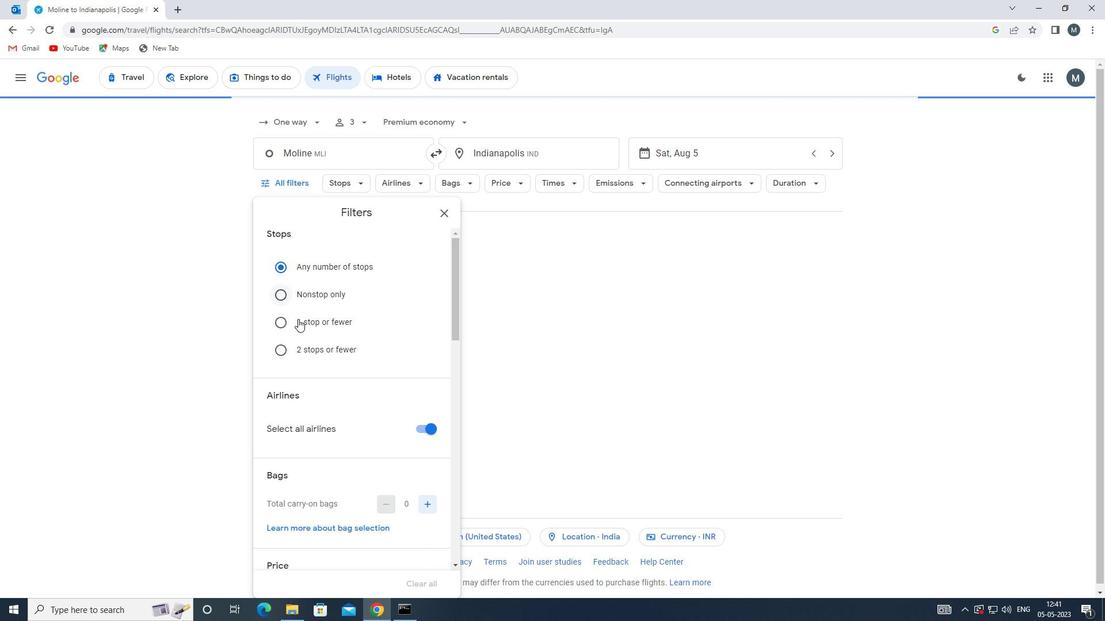 
Action: Mouse scrolled (309, 324) with delta (0, 0)
Screenshot: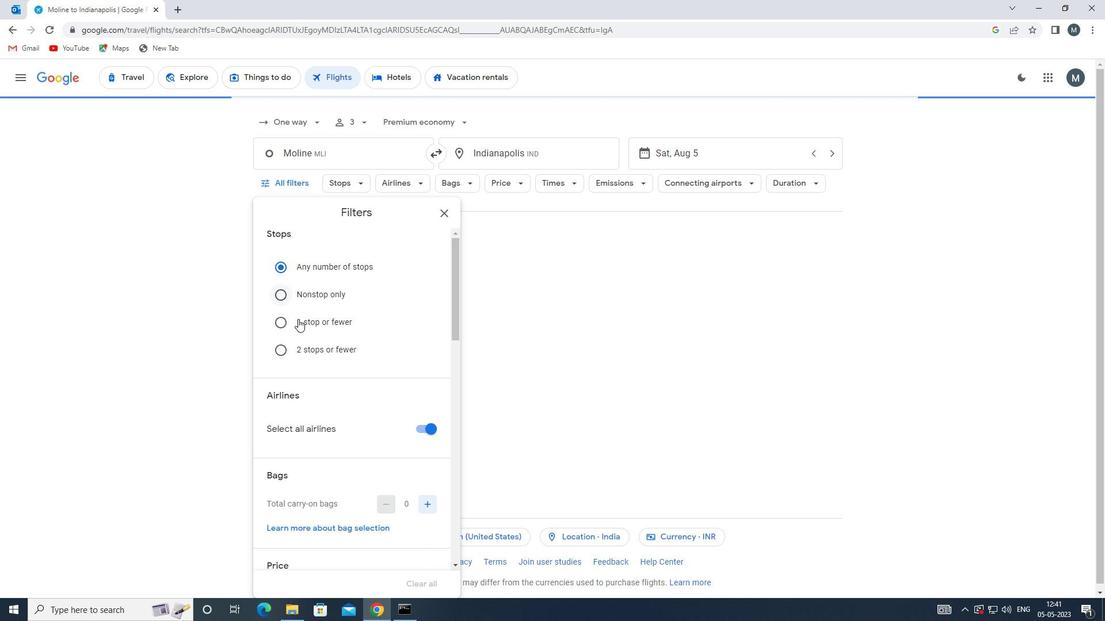 
Action: Mouse moved to (428, 309)
Screenshot: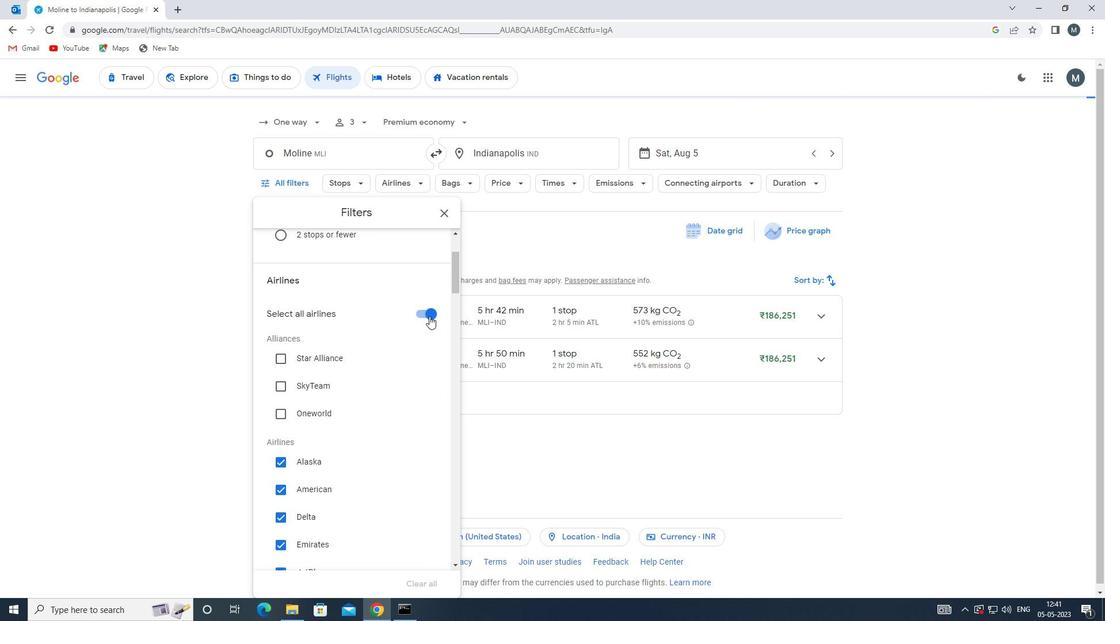 
Action: Mouse pressed left at (428, 309)
Screenshot: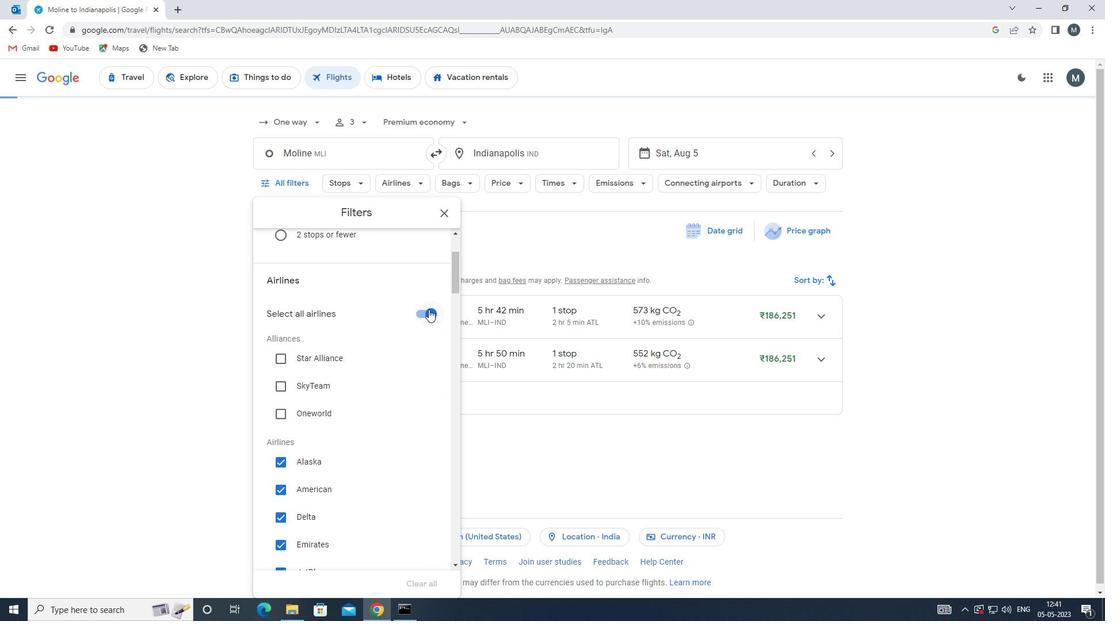 
Action: Mouse moved to (335, 372)
Screenshot: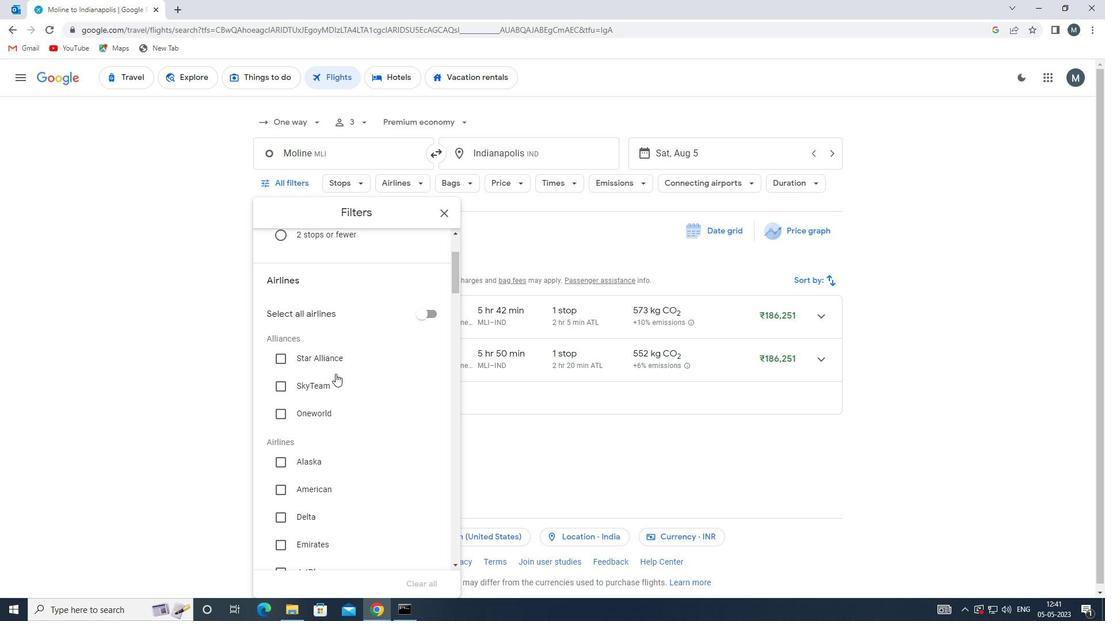 
Action: Mouse scrolled (335, 371) with delta (0, 0)
Screenshot: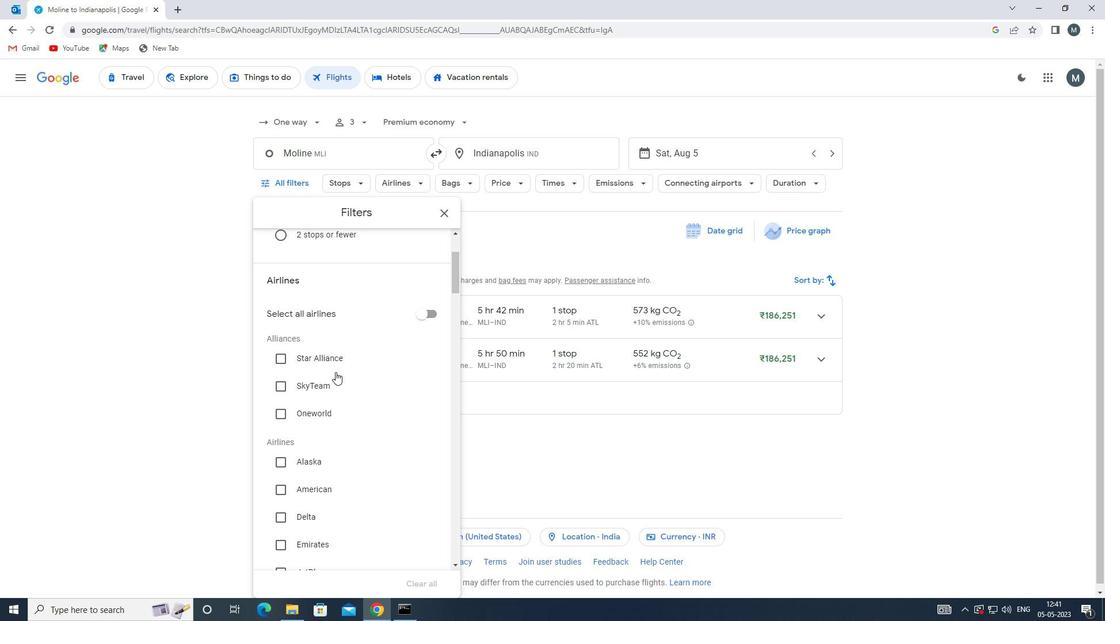 
Action: Mouse scrolled (335, 371) with delta (0, 0)
Screenshot: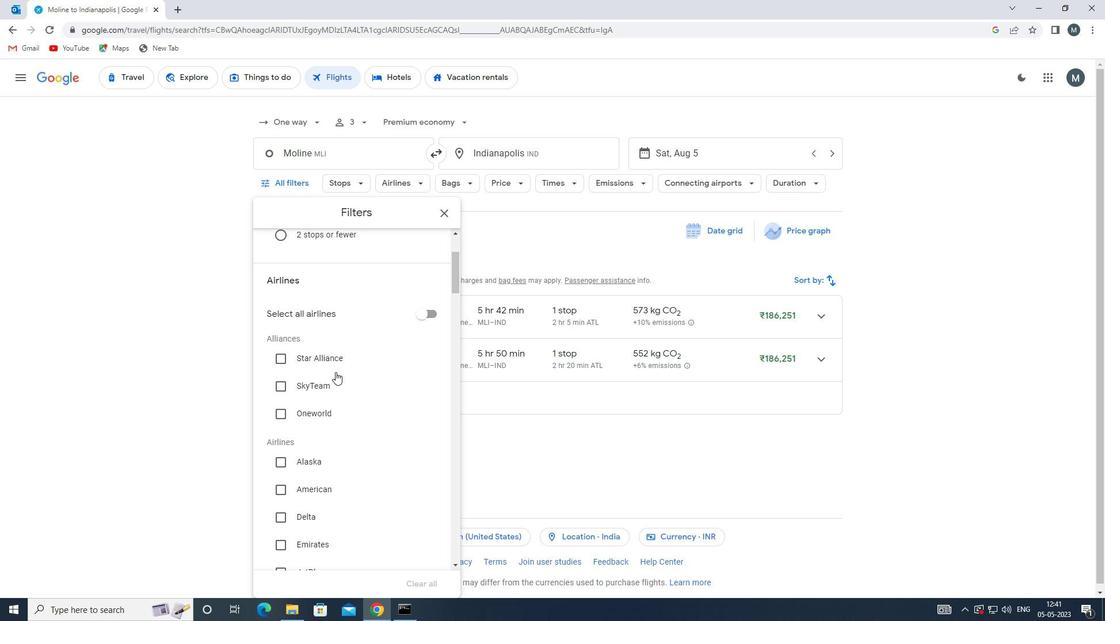 
Action: Mouse scrolled (335, 371) with delta (0, 0)
Screenshot: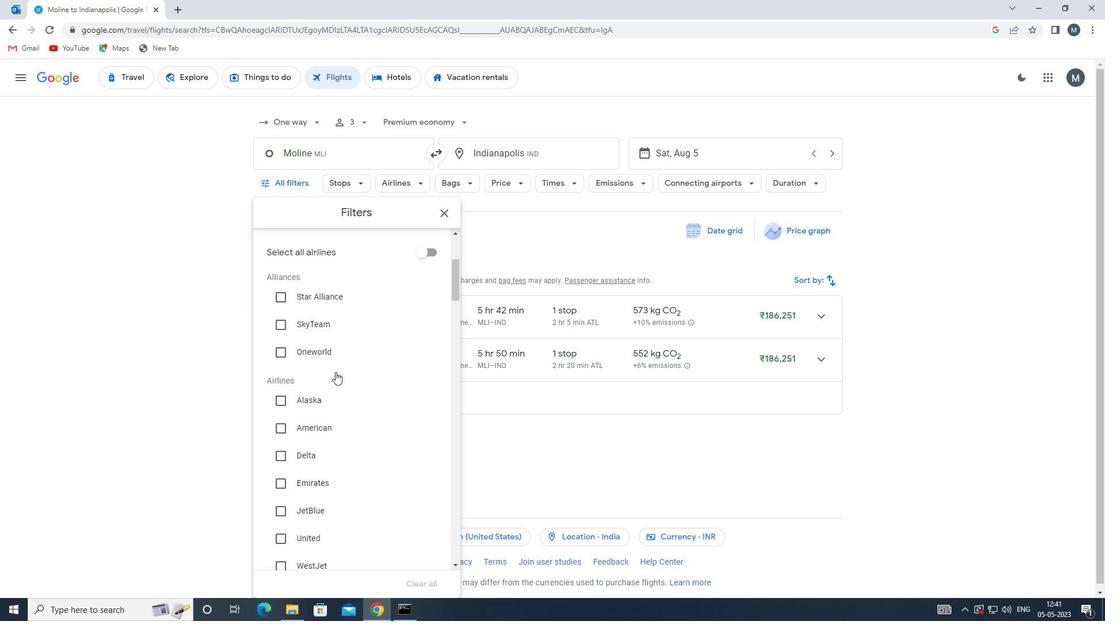 
Action: Mouse moved to (335, 372)
Screenshot: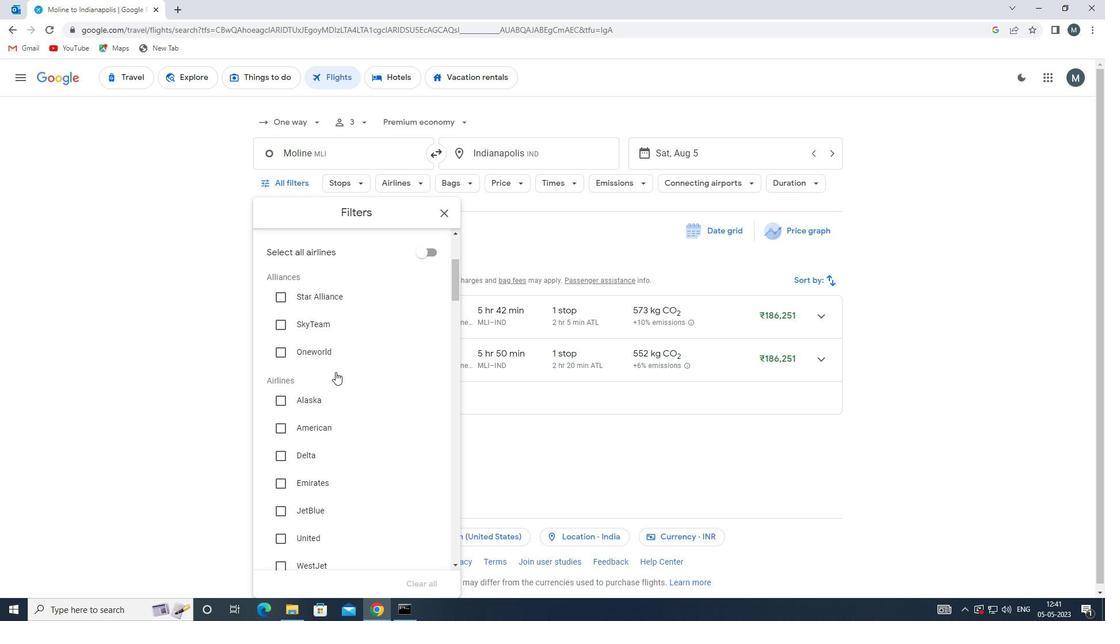 
Action: Mouse scrolled (335, 371) with delta (0, 0)
Screenshot: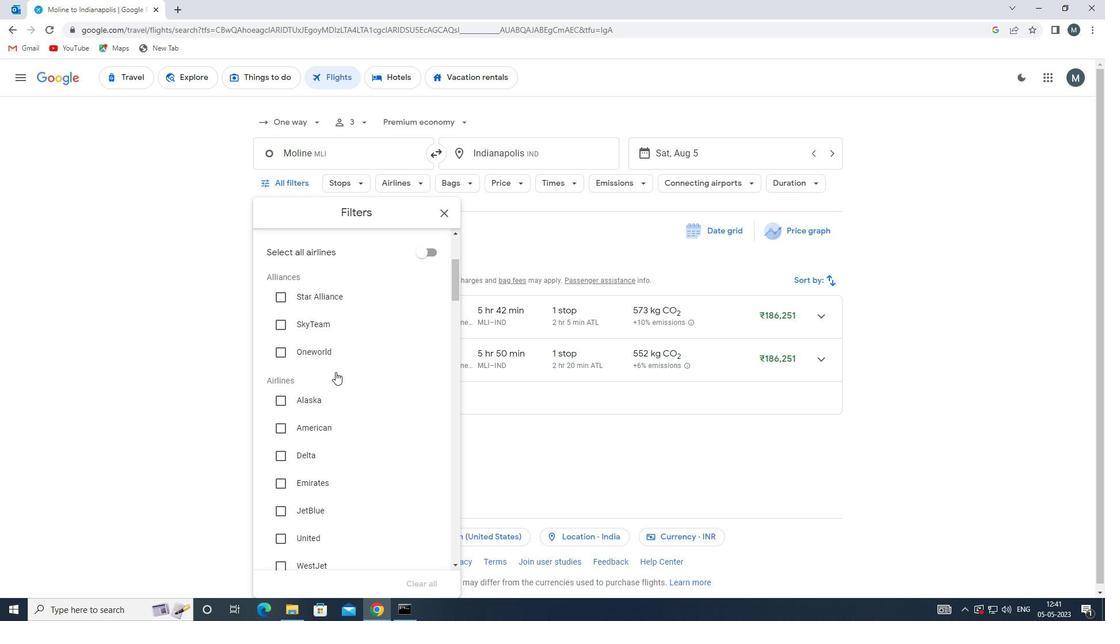 
Action: Mouse moved to (335, 372)
Screenshot: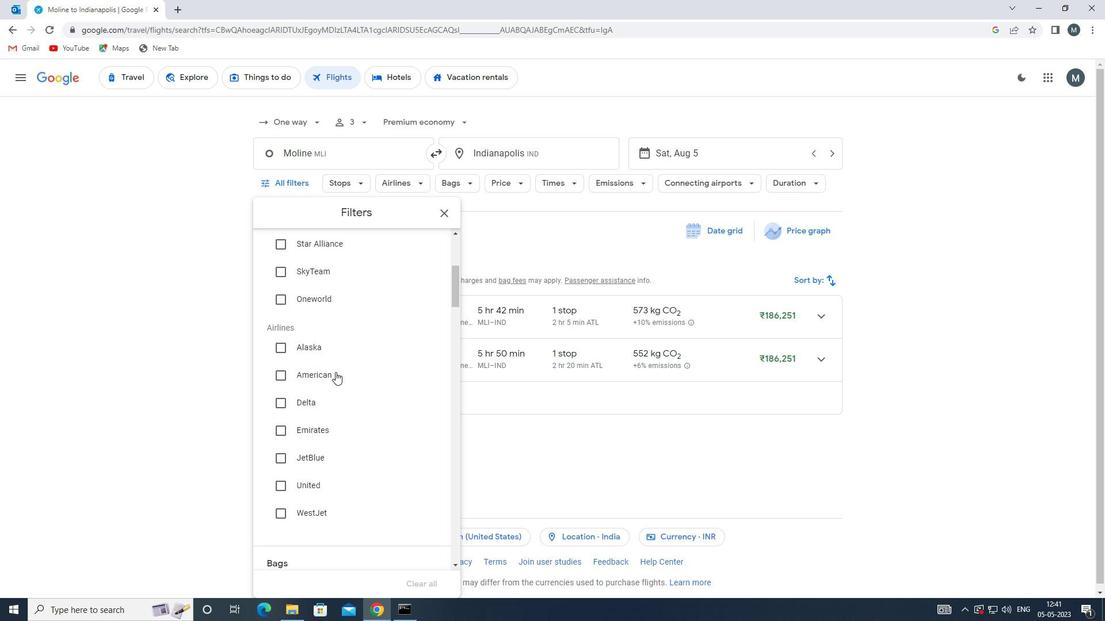 
Action: Mouse scrolled (335, 371) with delta (0, 0)
Screenshot: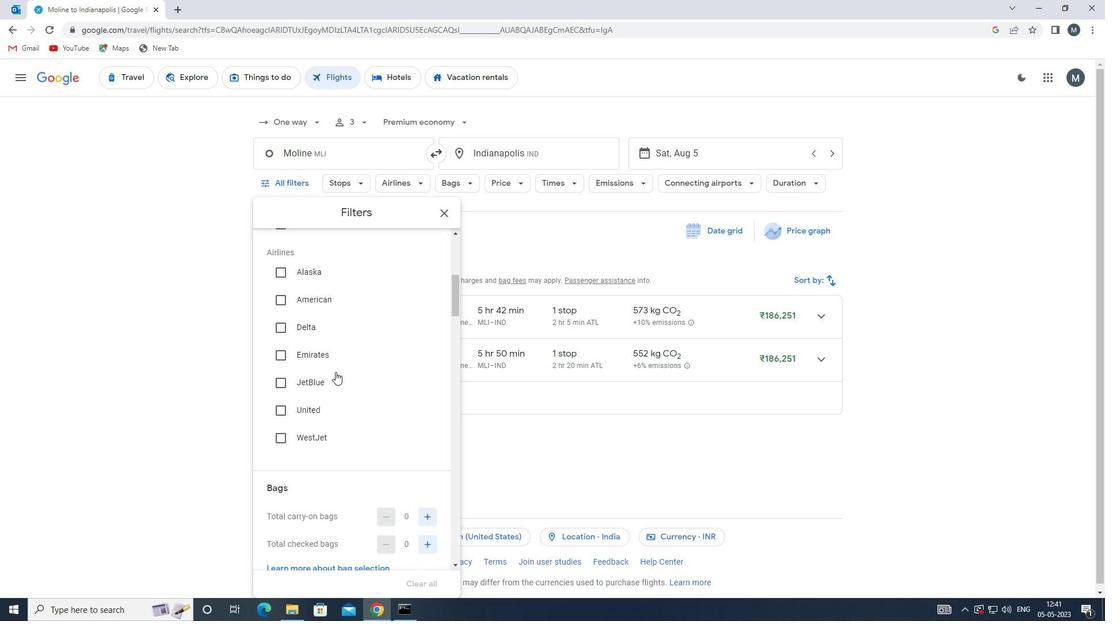 
Action: Mouse scrolled (335, 371) with delta (0, 0)
Screenshot: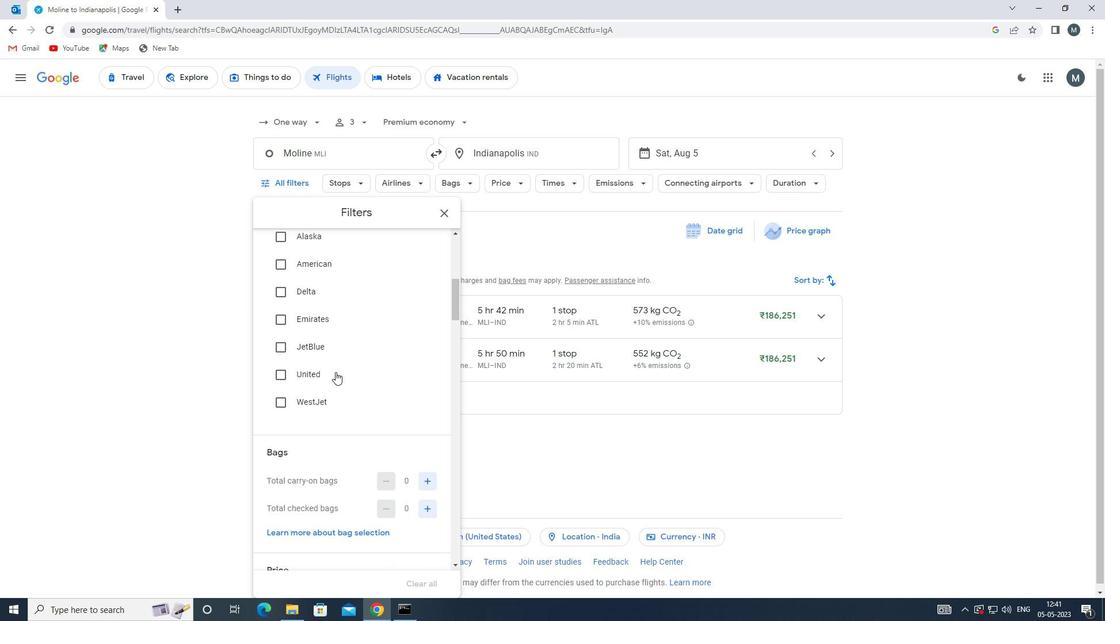 
Action: Mouse moved to (429, 391)
Screenshot: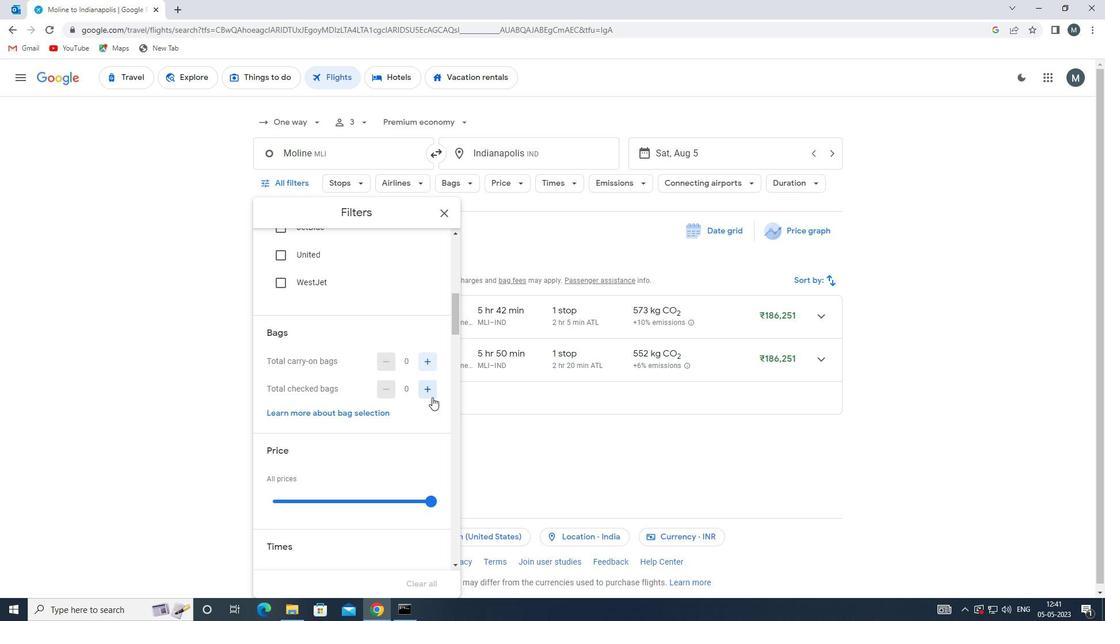 
Action: Mouse pressed left at (429, 391)
Screenshot: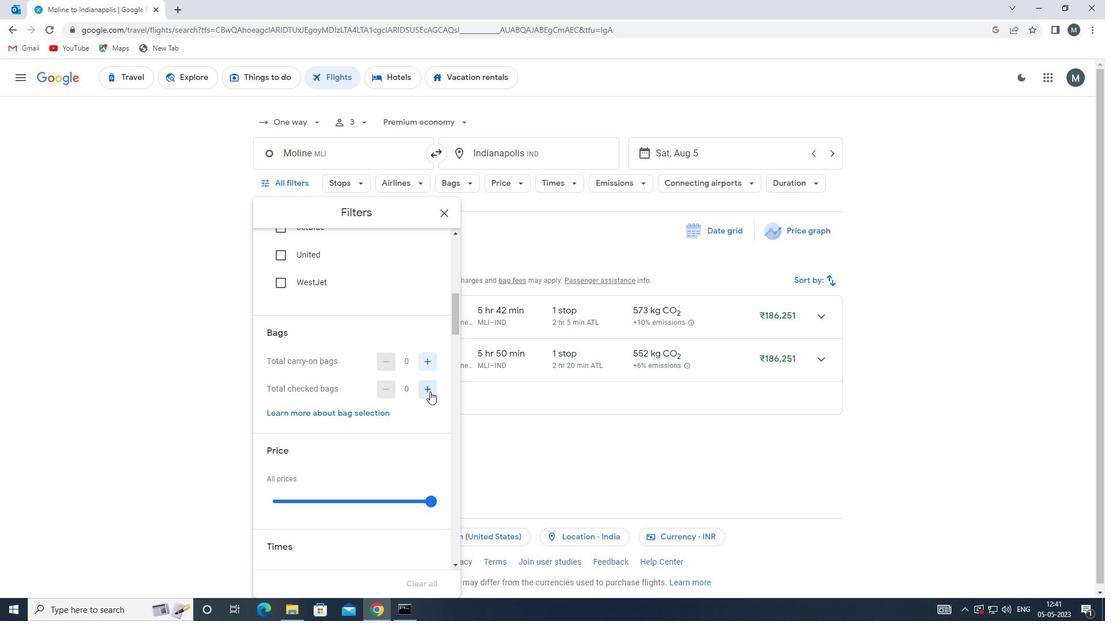
Action: Mouse pressed left at (429, 391)
Screenshot: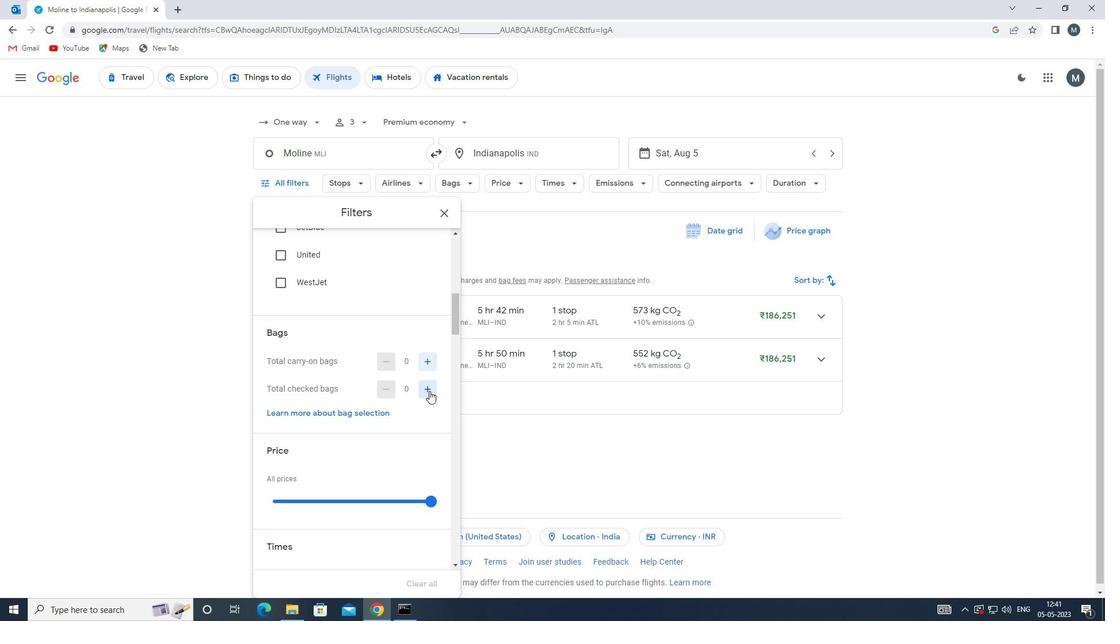 
Action: Mouse pressed left at (429, 391)
Screenshot: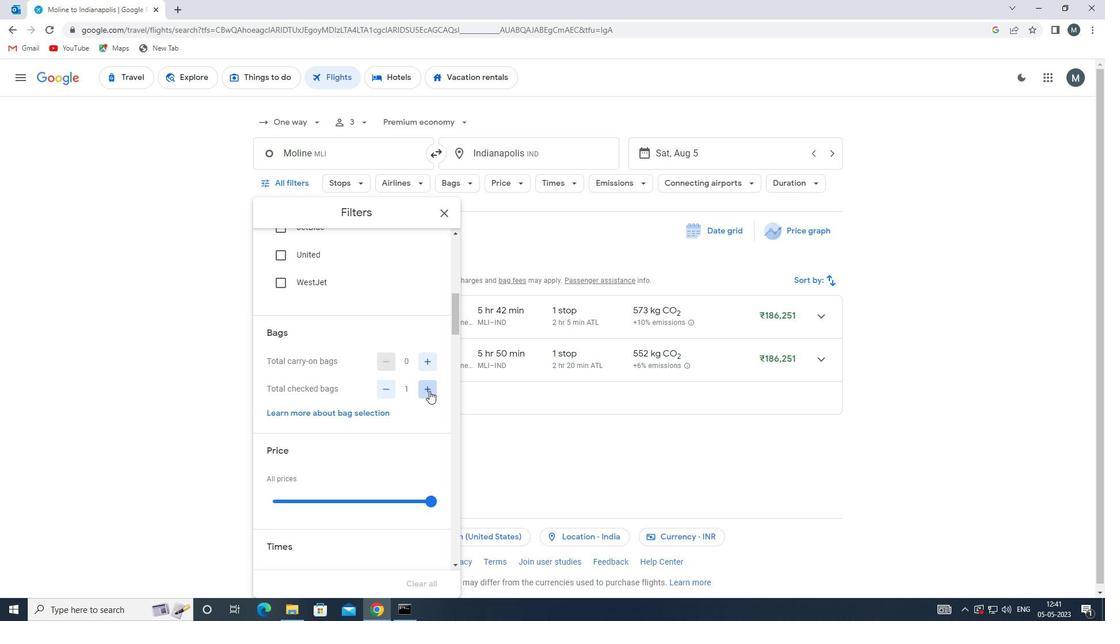 
Action: Mouse moved to (429, 390)
Screenshot: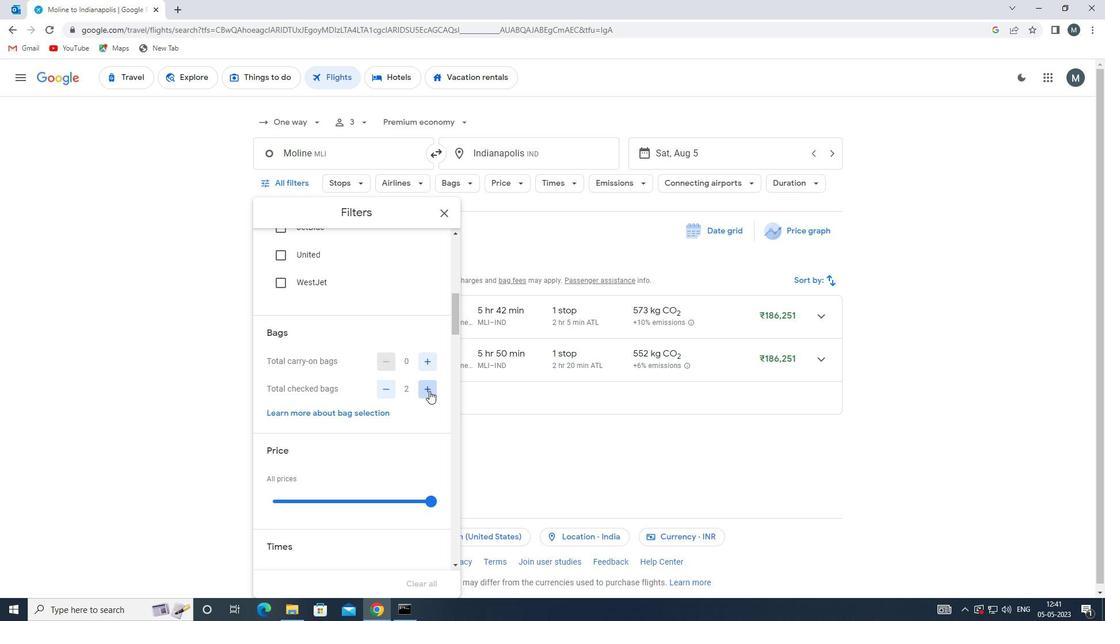 
Action: Mouse pressed left at (429, 390)
Screenshot: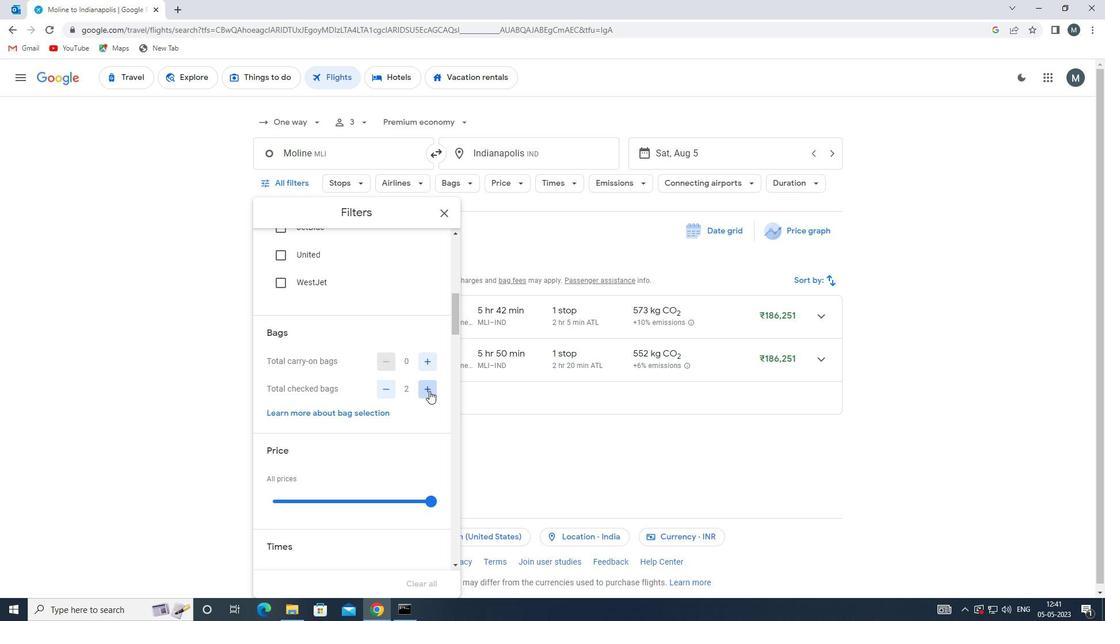 
Action: Mouse pressed left at (429, 390)
Screenshot: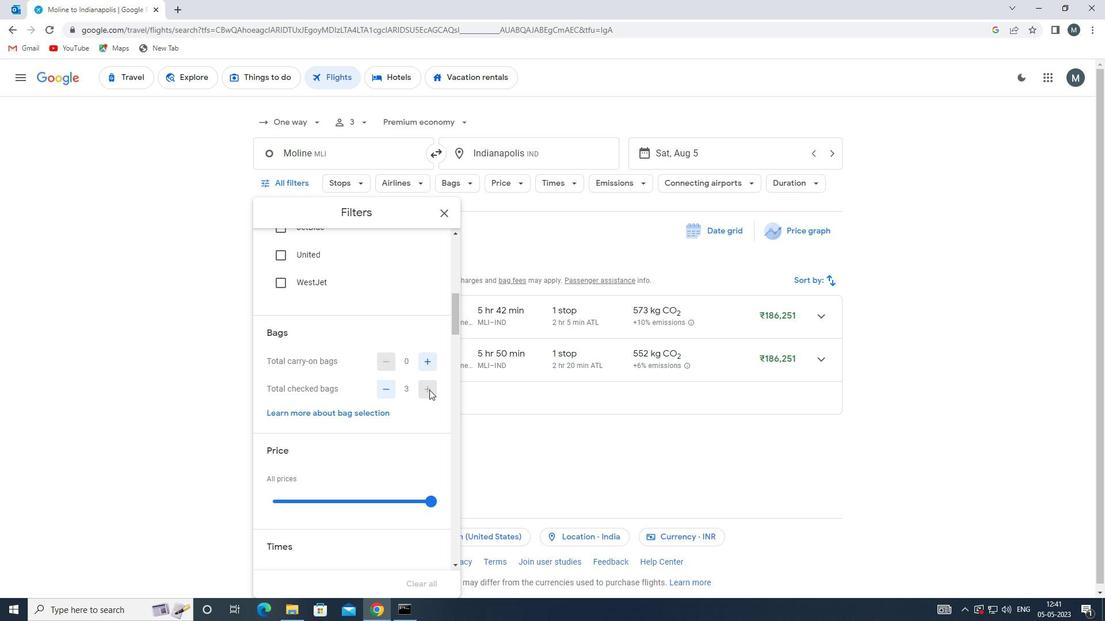 
Action: Mouse pressed left at (429, 390)
Screenshot: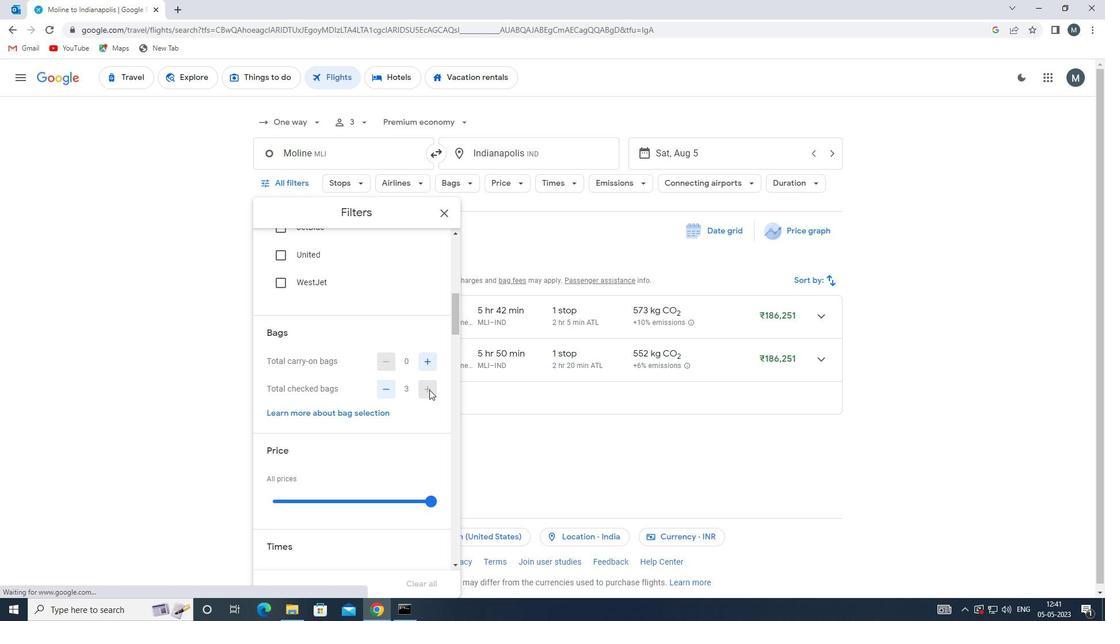
Action: Mouse pressed left at (429, 390)
Screenshot: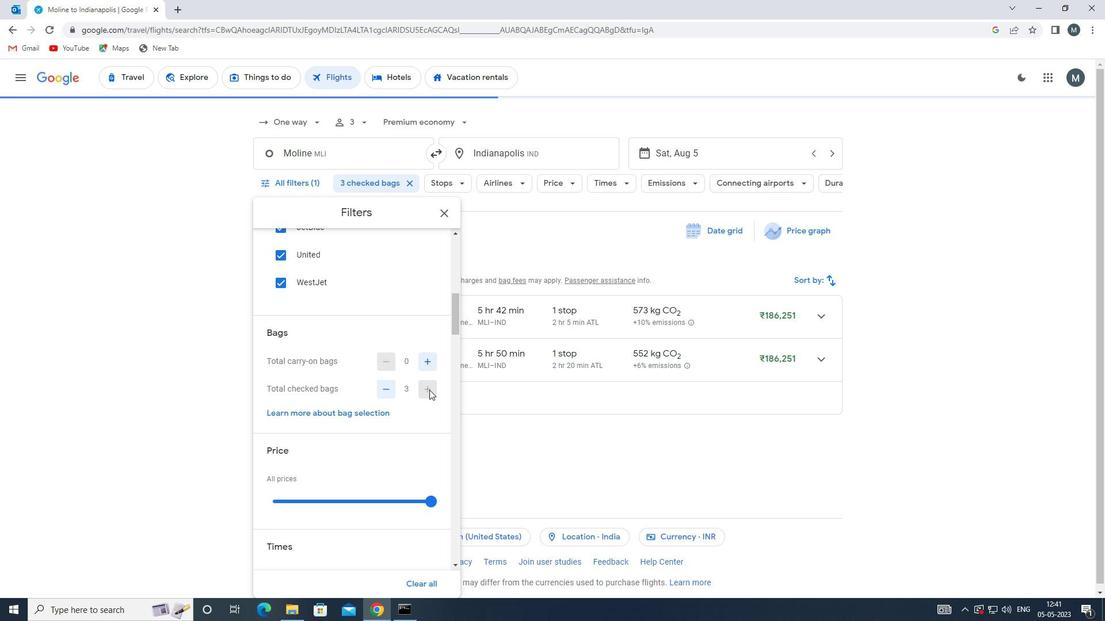 
Action: Mouse moved to (331, 388)
Screenshot: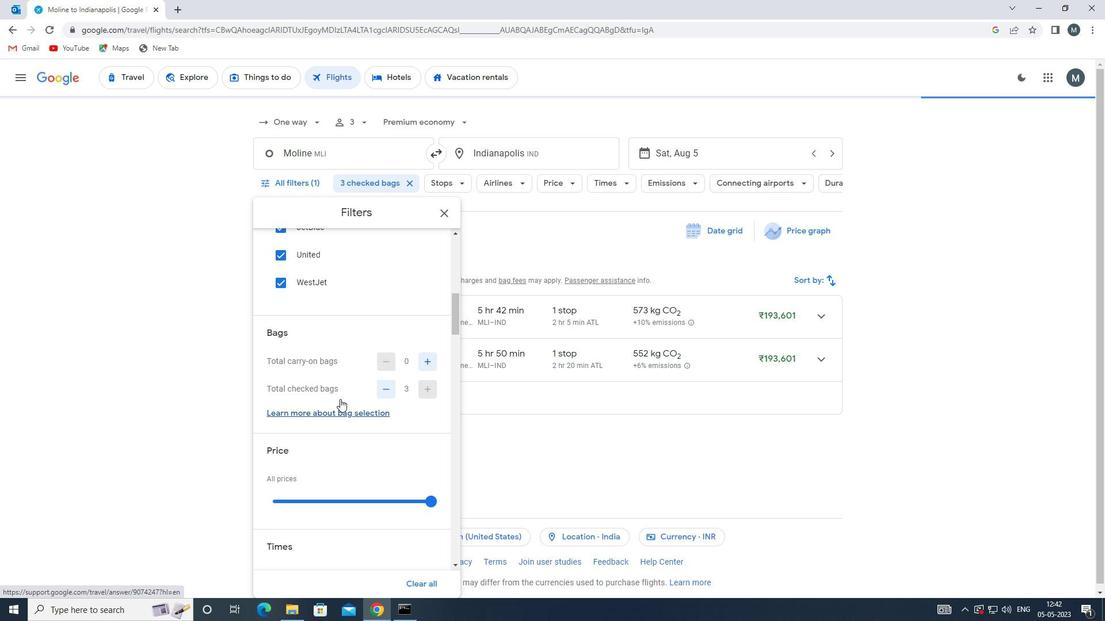 
Action: Mouse scrolled (331, 388) with delta (0, 0)
Screenshot: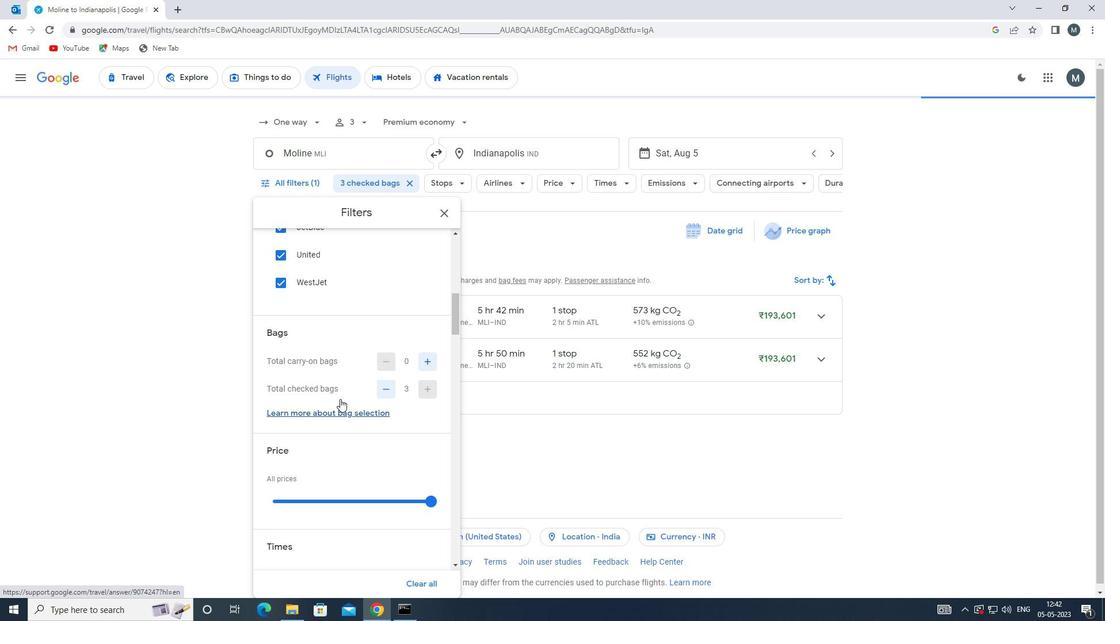 
Action: Mouse scrolled (331, 388) with delta (0, 0)
Screenshot: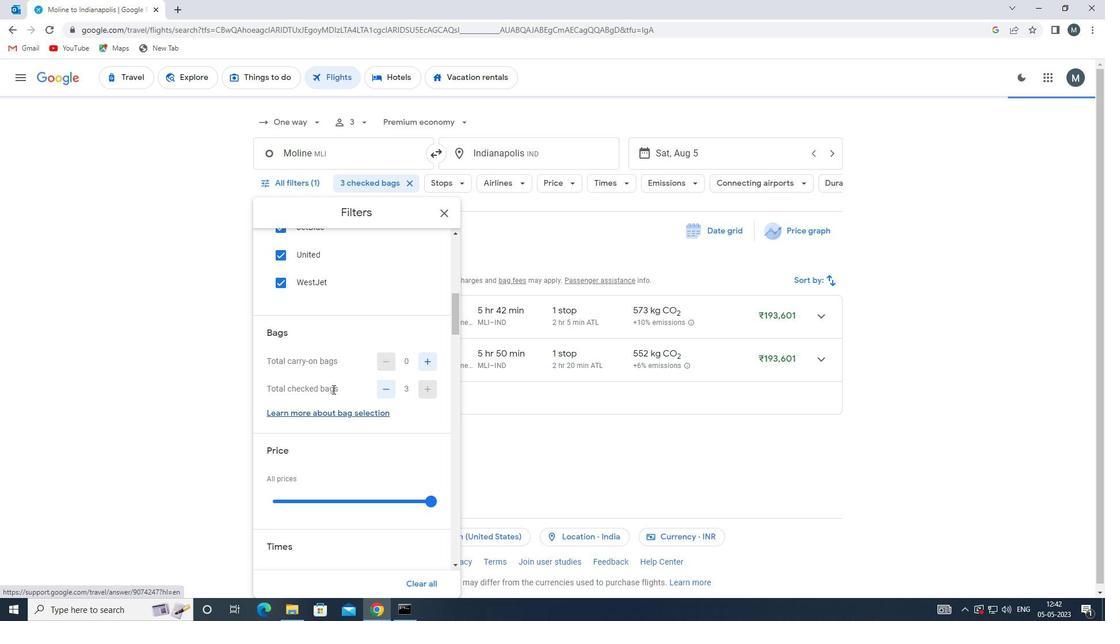 
Action: Mouse moved to (312, 384)
Screenshot: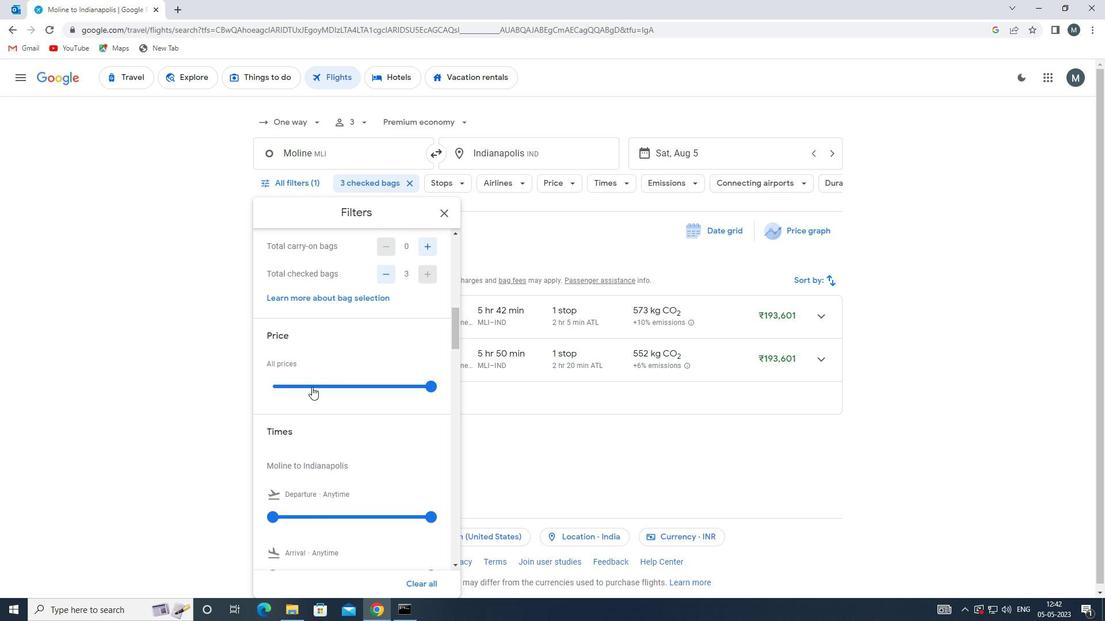 
Action: Mouse pressed left at (312, 384)
Screenshot: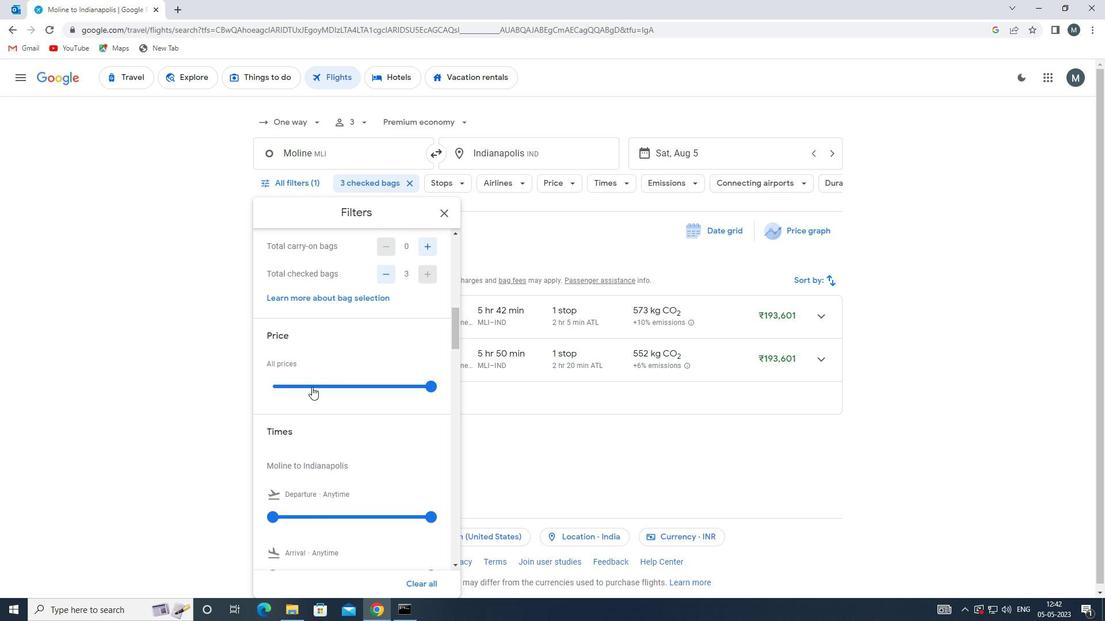 
Action: Mouse moved to (311, 383)
Screenshot: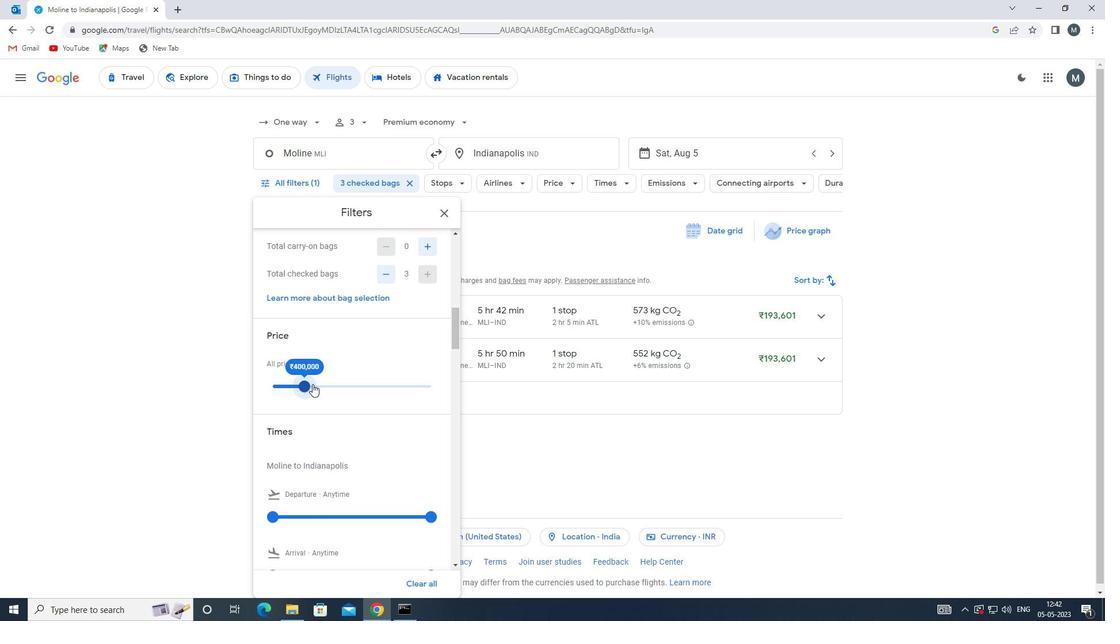 
Action: Mouse pressed left at (311, 383)
Screenshot: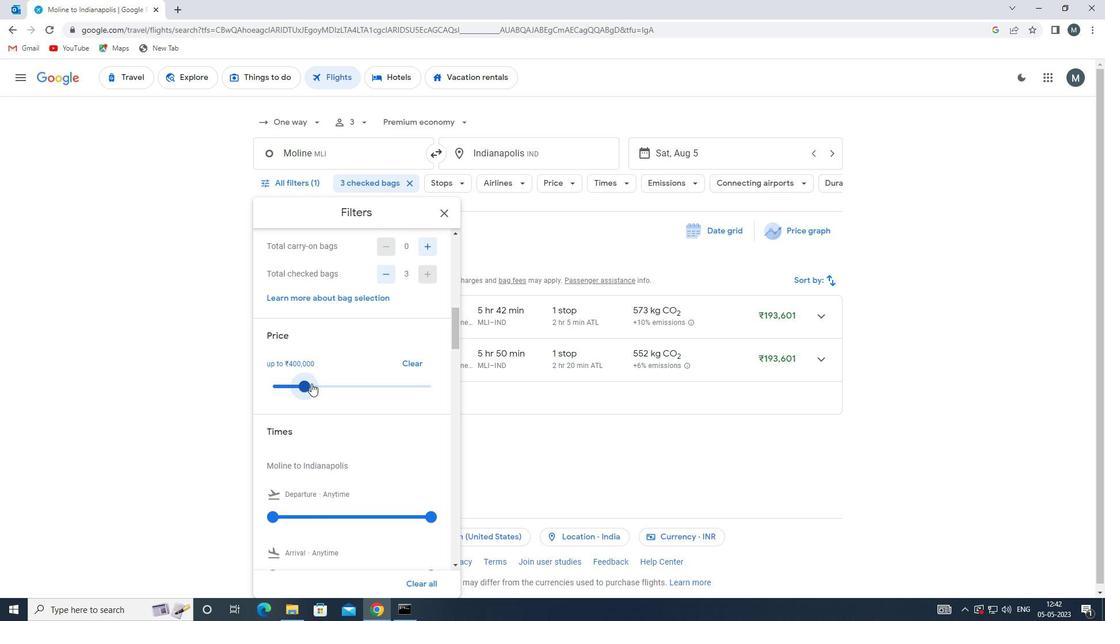 
Action: Mouse moved to (315, 373)
Screenshot: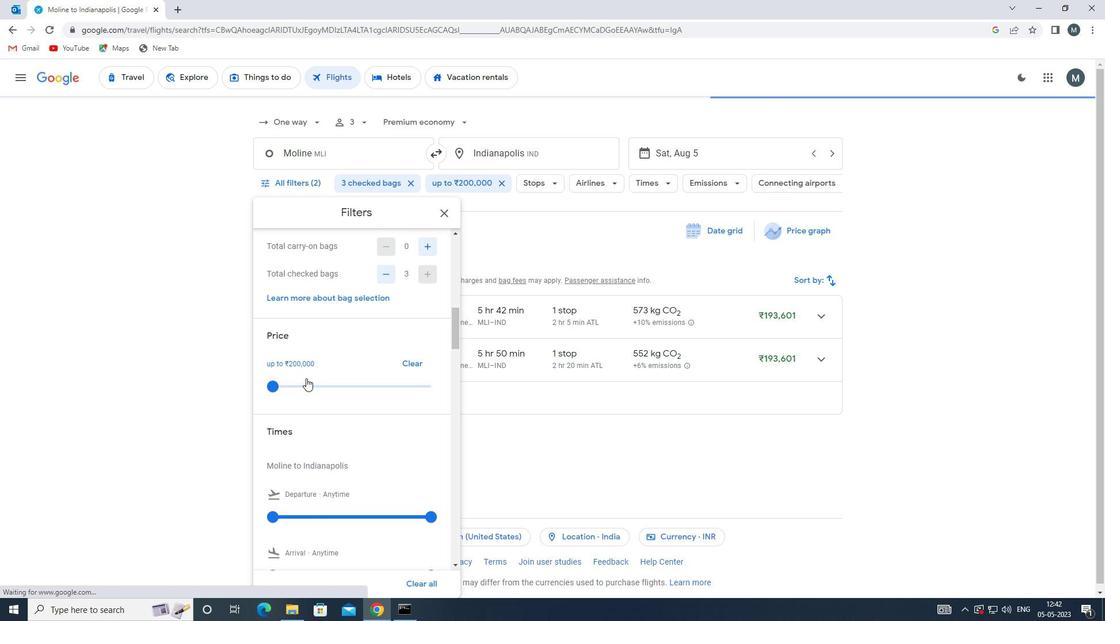 
Action: Mouse scrolled (315, 373) with delta (0, 0)
Screenshot: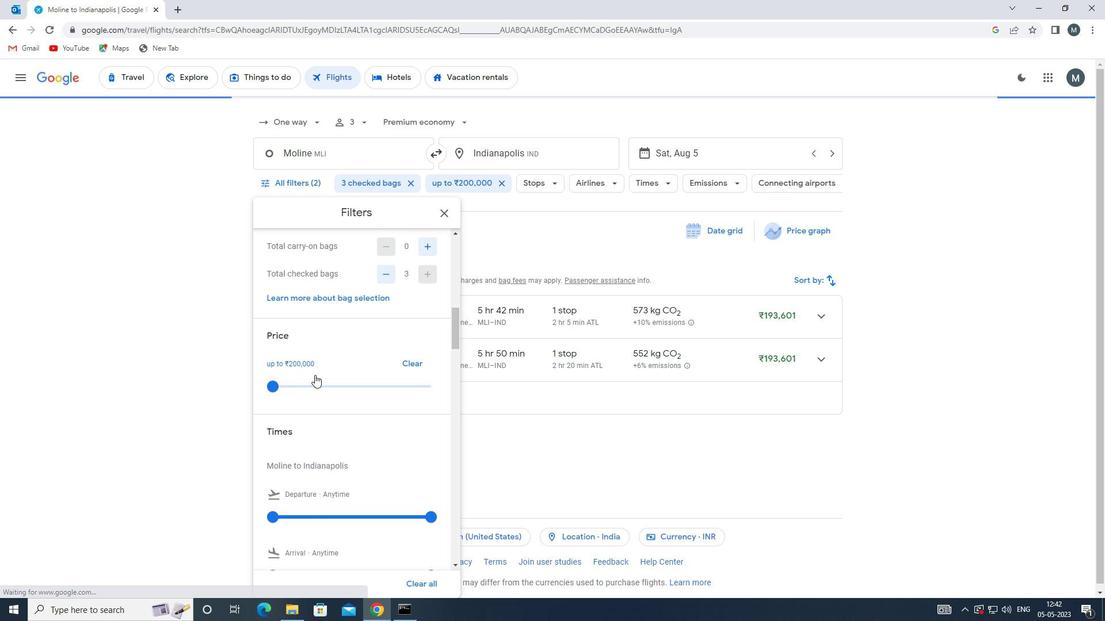 
Action: Mouse scrolled (315, 373) with delta (0, 0)
Screenshot: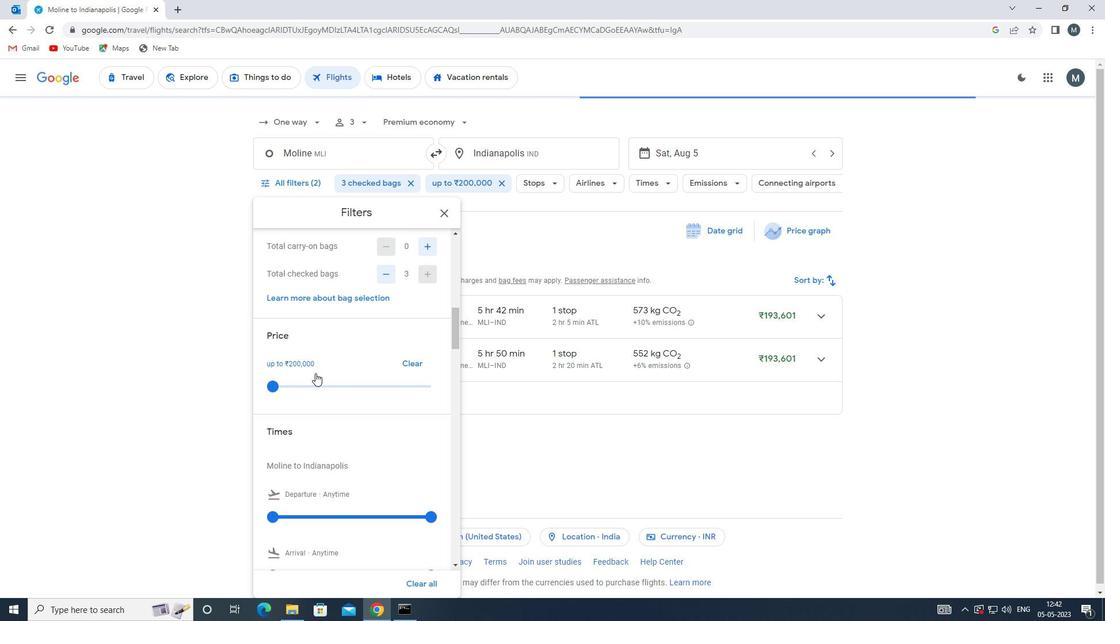 
Action: Mouse moved to (314, 373)
Screenshot: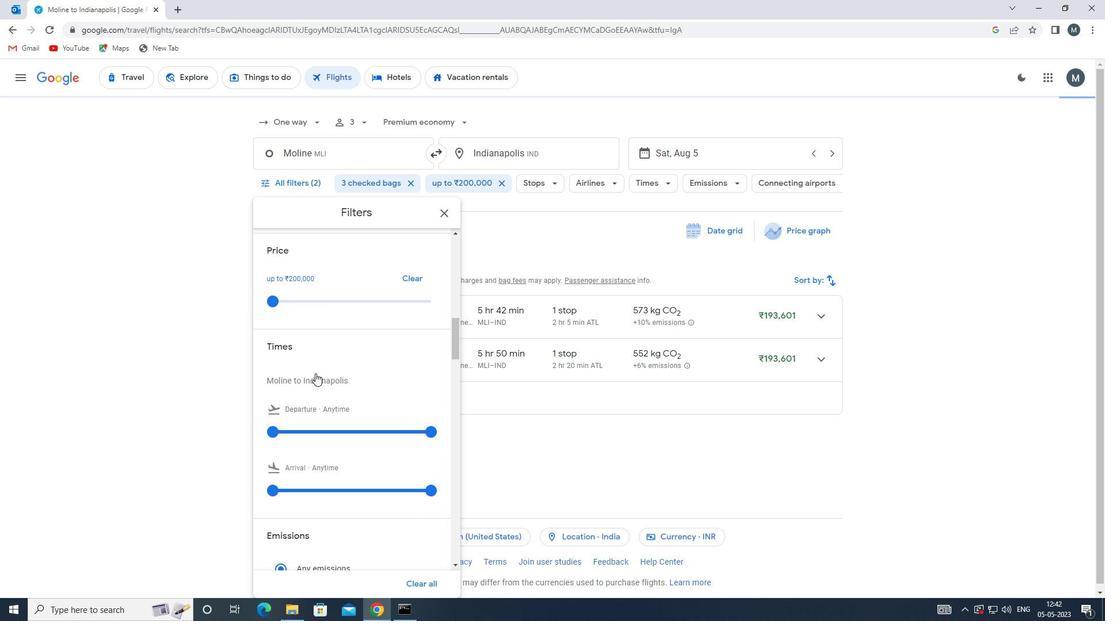 
Action: Mouse scrolled (314, 373) with delta (0, 0)
Screenshot: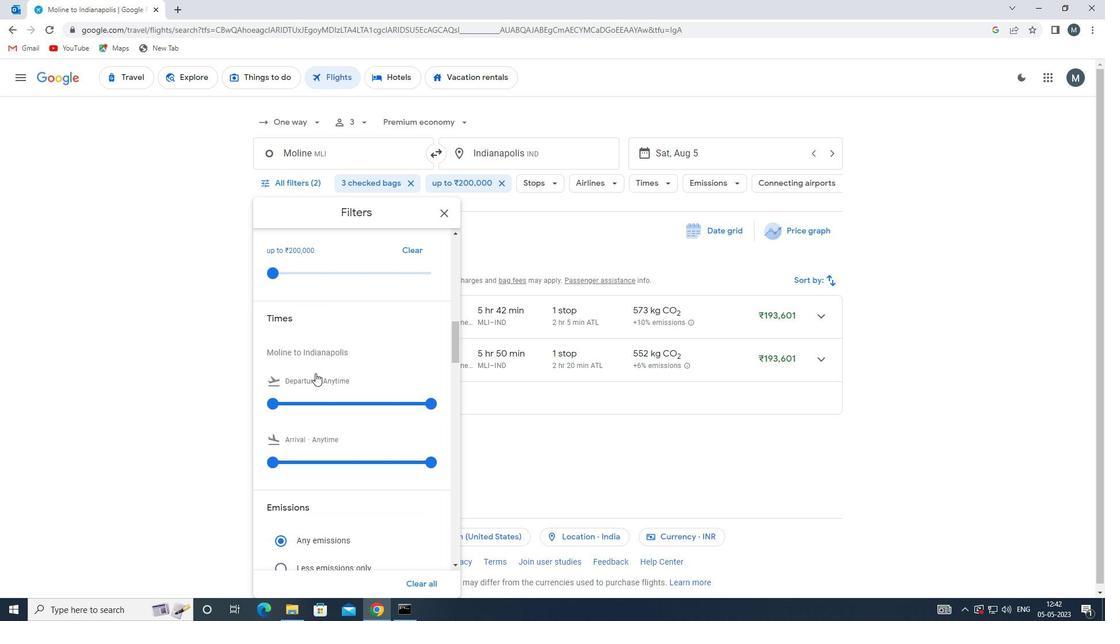 
Action: Mouse moved to (275, 344)
Screenshot: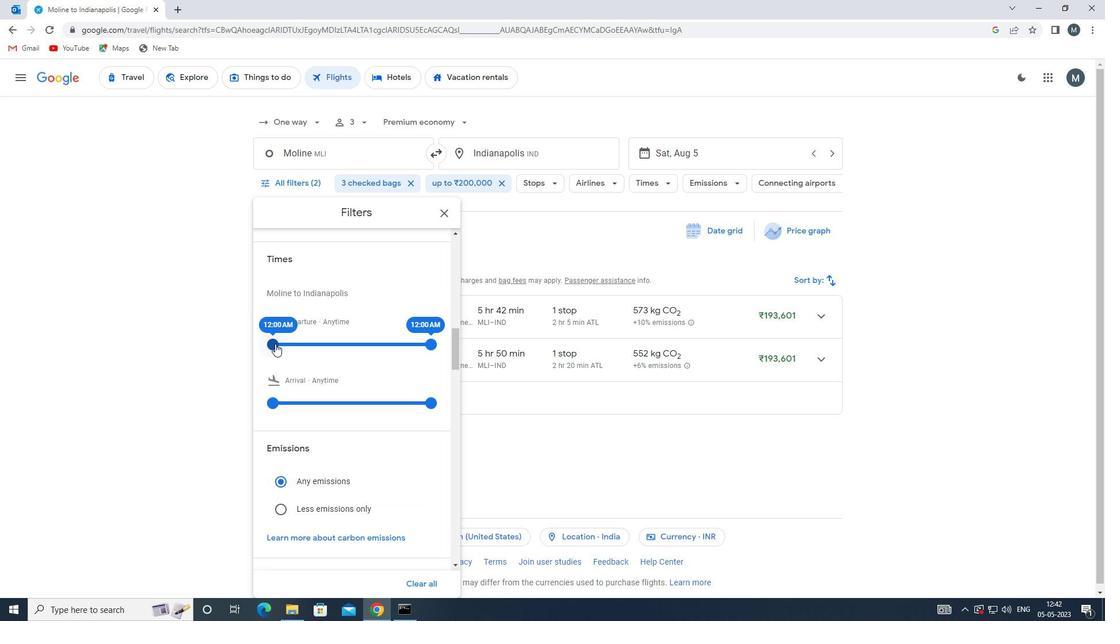 
Action: Mouse pressed left at (275, 344)
Screenshot: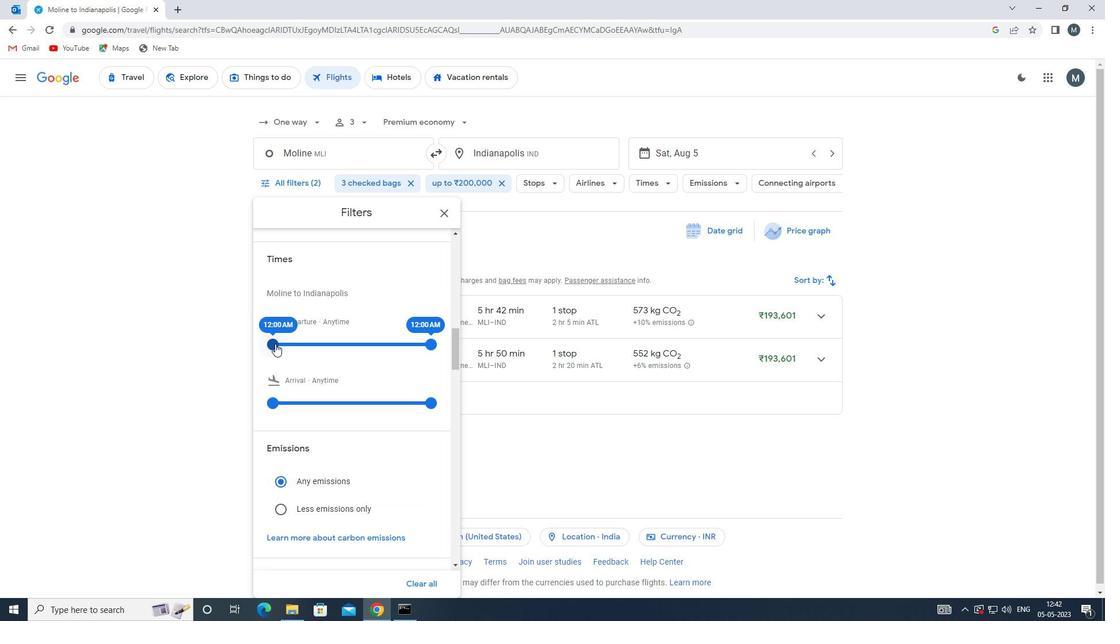 
Action: Mouse moved to (387, 359)
Screenshot: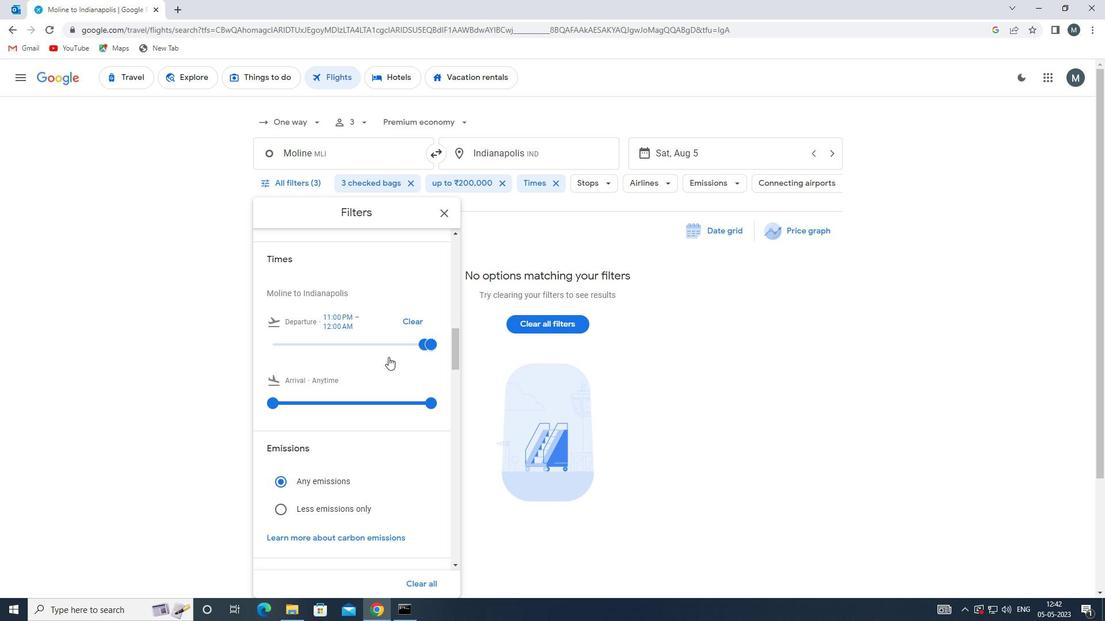 
Action: Mouse scrolled (387, 358) with delta (0, 0)
Screenshot: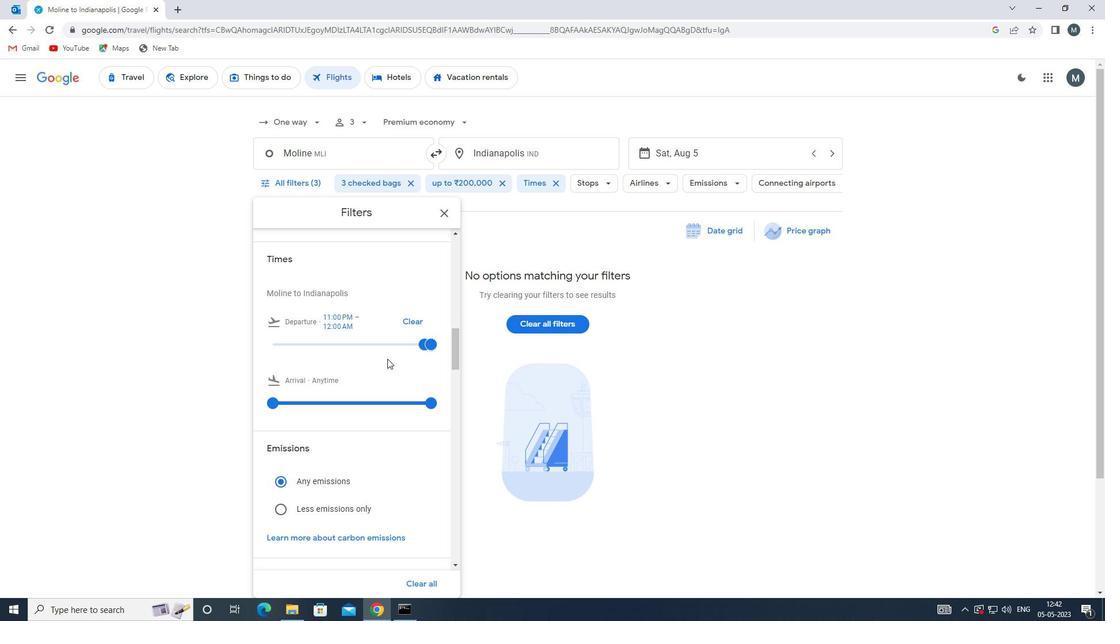 
Action: Mouse moved to (387, 359)
Screenshot: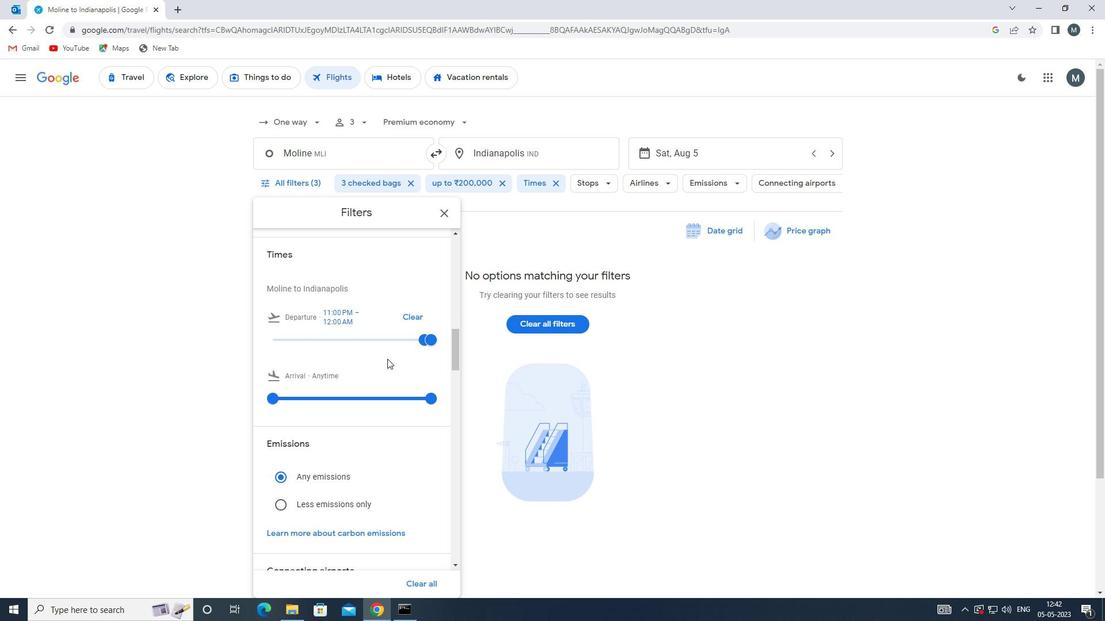 
Action: Mouse scrolled (387, 359) with delta (0, 0)
Screenshot: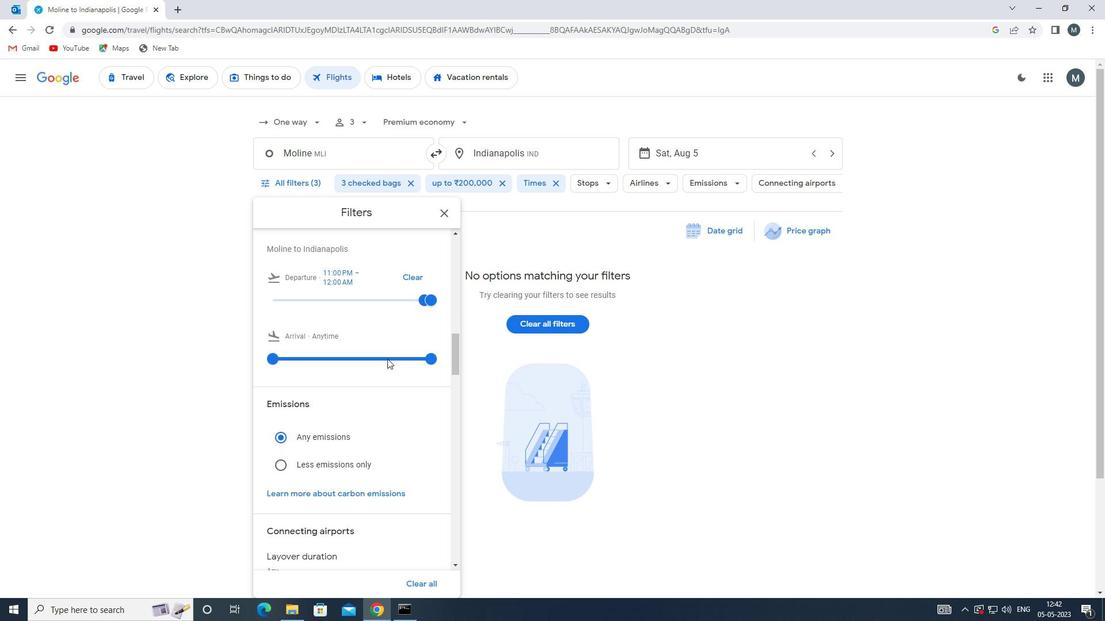 
Action: Mouse scrolled (387, 359) with delta (0, 0)
Screenshot: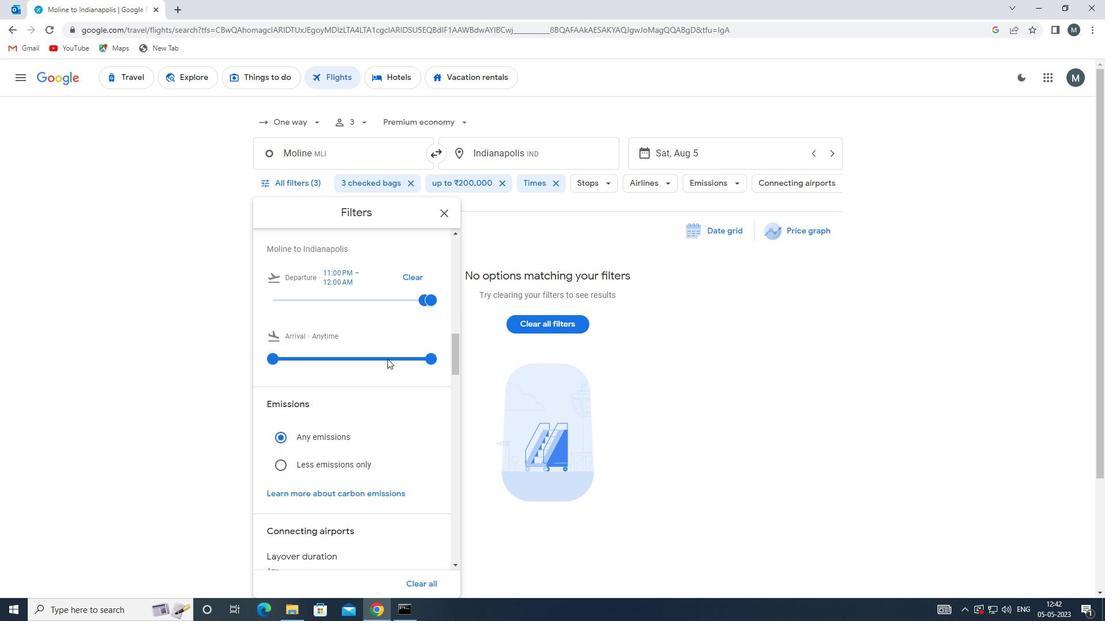 
Action: Mouse moved to (385, 358)
Screenshot: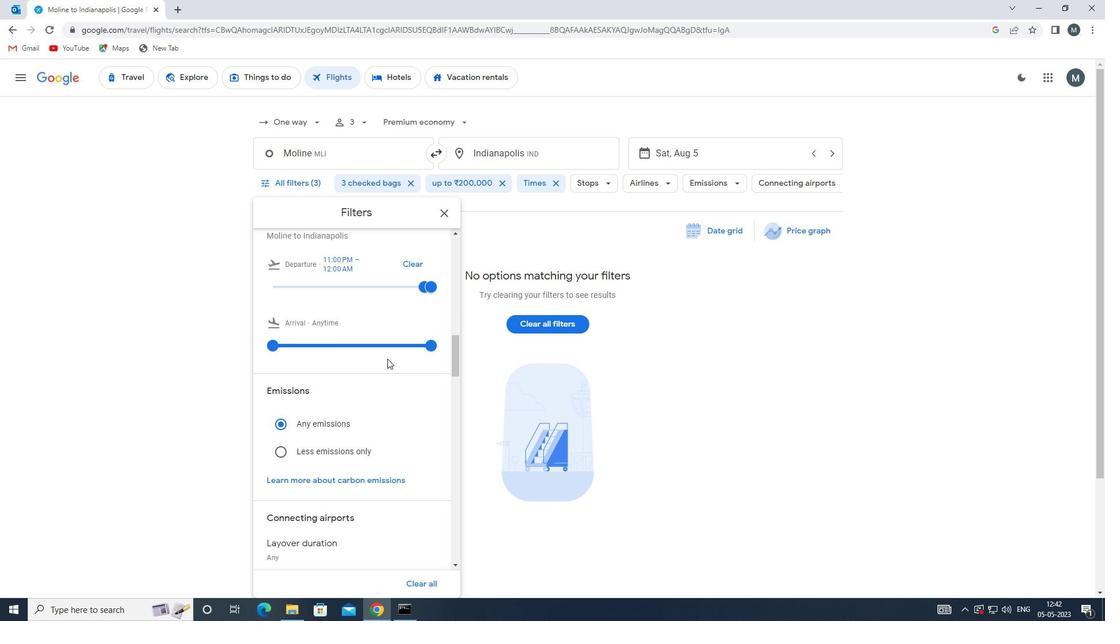 
Action: Mouse scrolled (385, 358) with delta (0, 0)
Screenshot: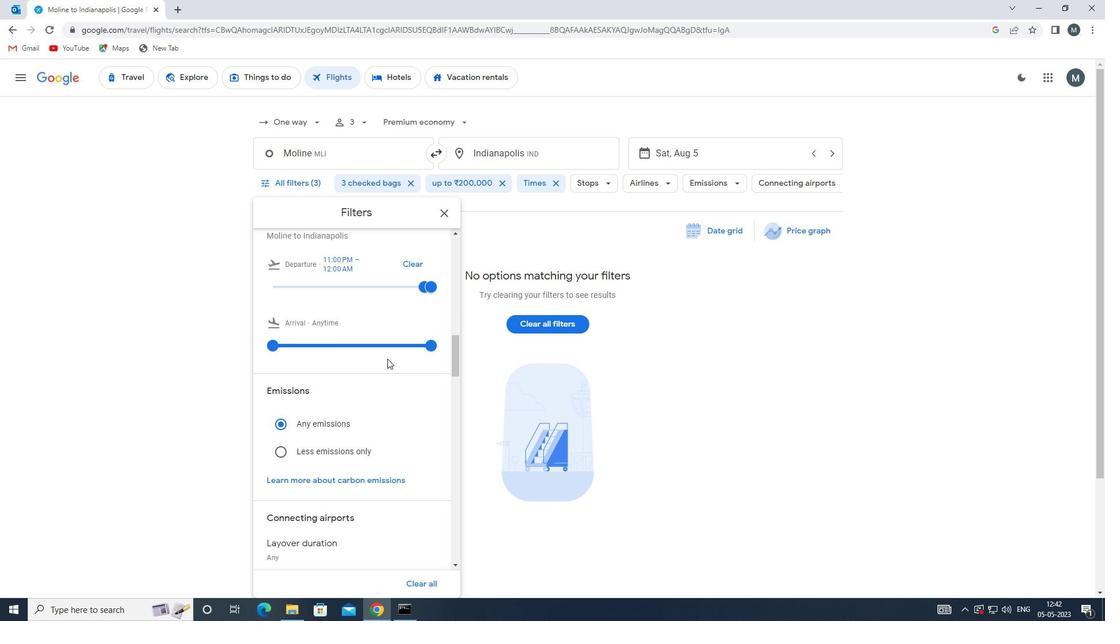 
Action: Mouse moved to (445, 214)
Screenshot: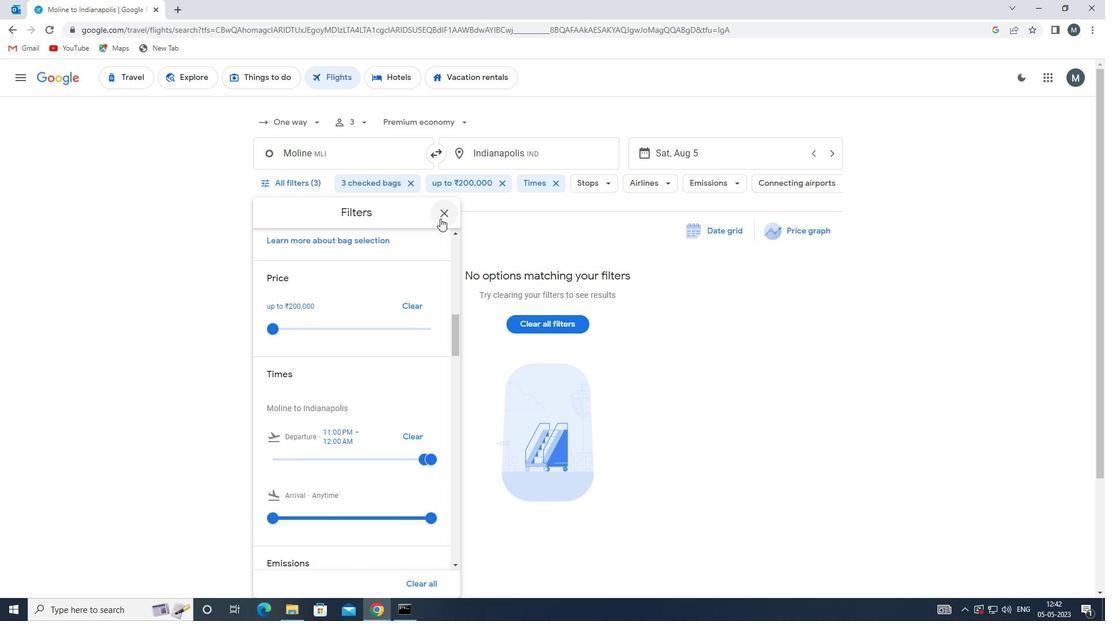
Action: Mouse pressed left at (445, 214)
Screenshot: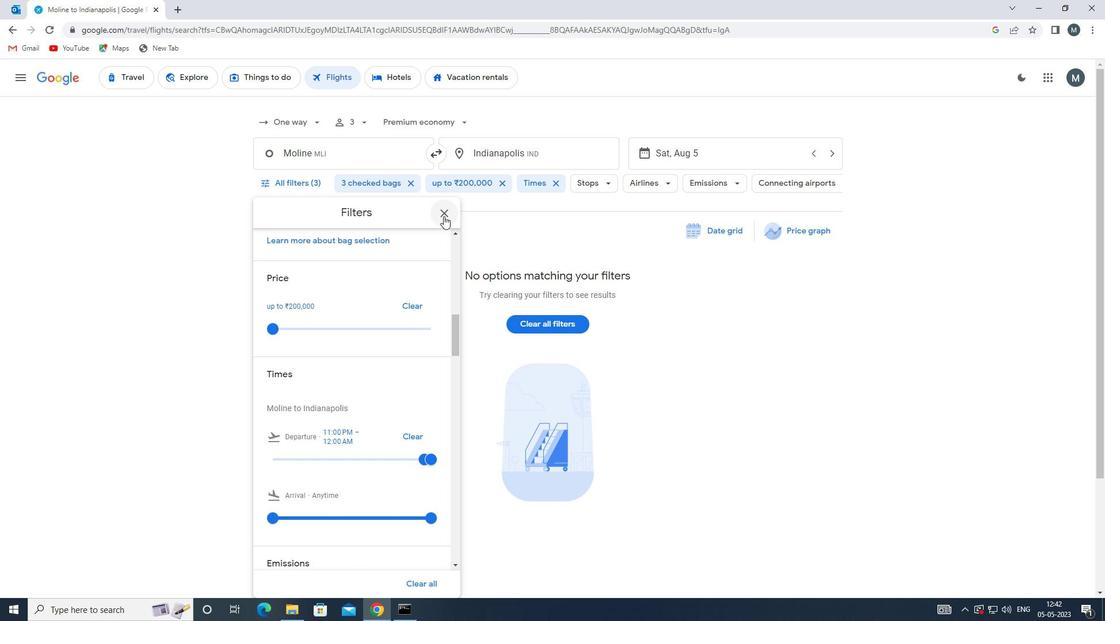 
Action: Mouse moved to (420, 255)
Screenshot: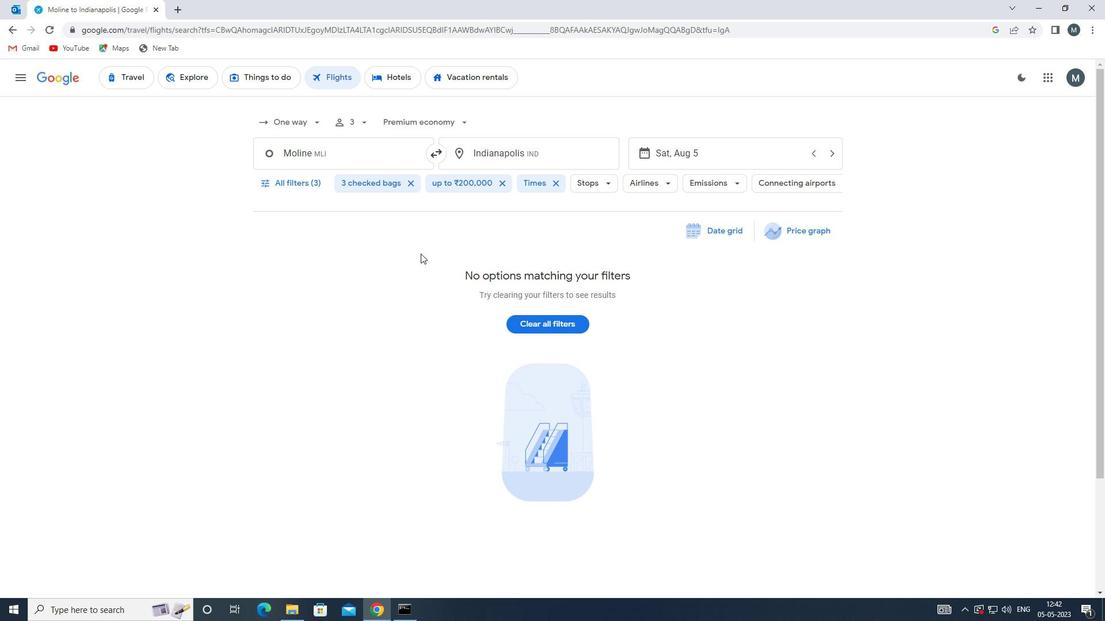 
